 Task: Create new contact,   with mail id: 'Mia_Taylor@Tutanota.com', first name: 'Mia', Last name: 'Taylor', Job Title: Software Engineer, Phone number (512) 555-2345. Change life cycle stage to  'Lead' and lead status to 'New'. Add new company to the associated contact: www.abellon.com
 and type: Prospect. Logged in from softage.1@softage.net
Action: Mouse moved to (115, 72)
Screenshot: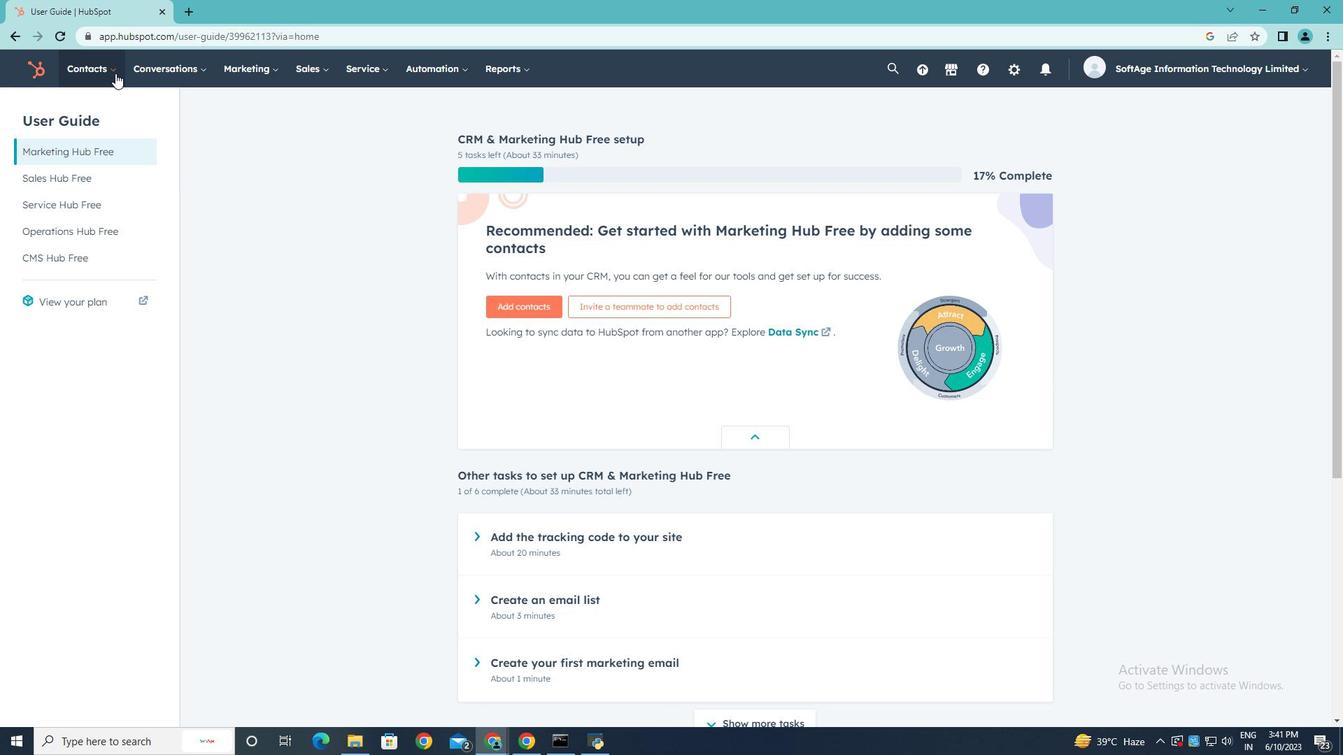 
Action: Mouse pressed left at (115, 72)
Screenshot: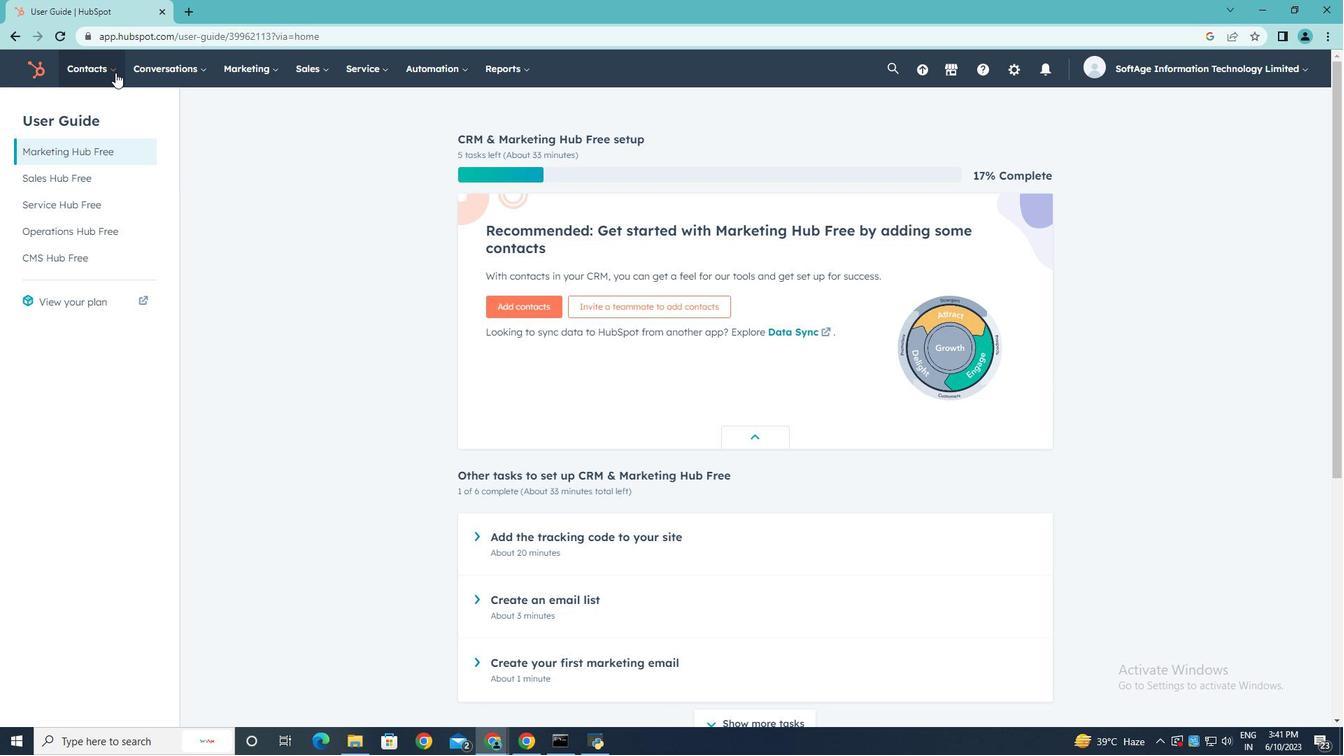 
Action: Mouse moved to (104, 110)
Screenshot: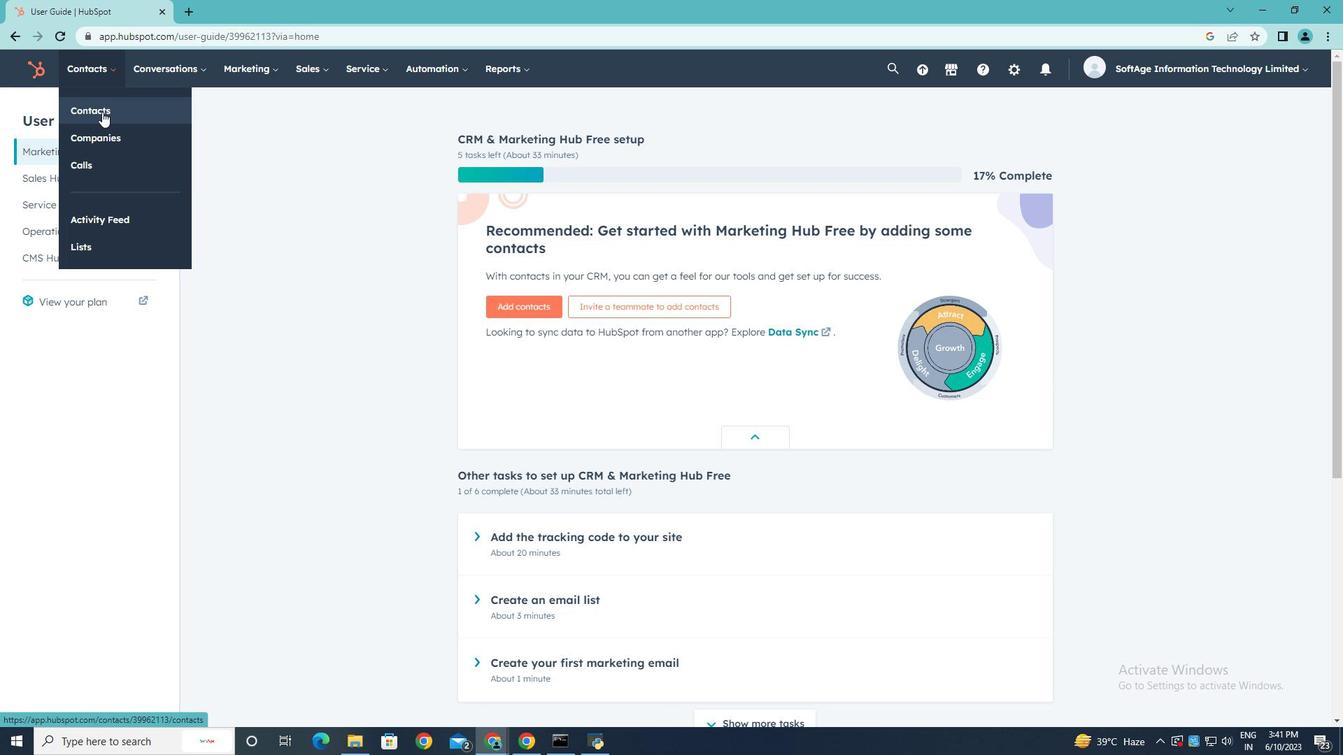 
Action: Mouse pressed left at (104, 110)
Screenshot: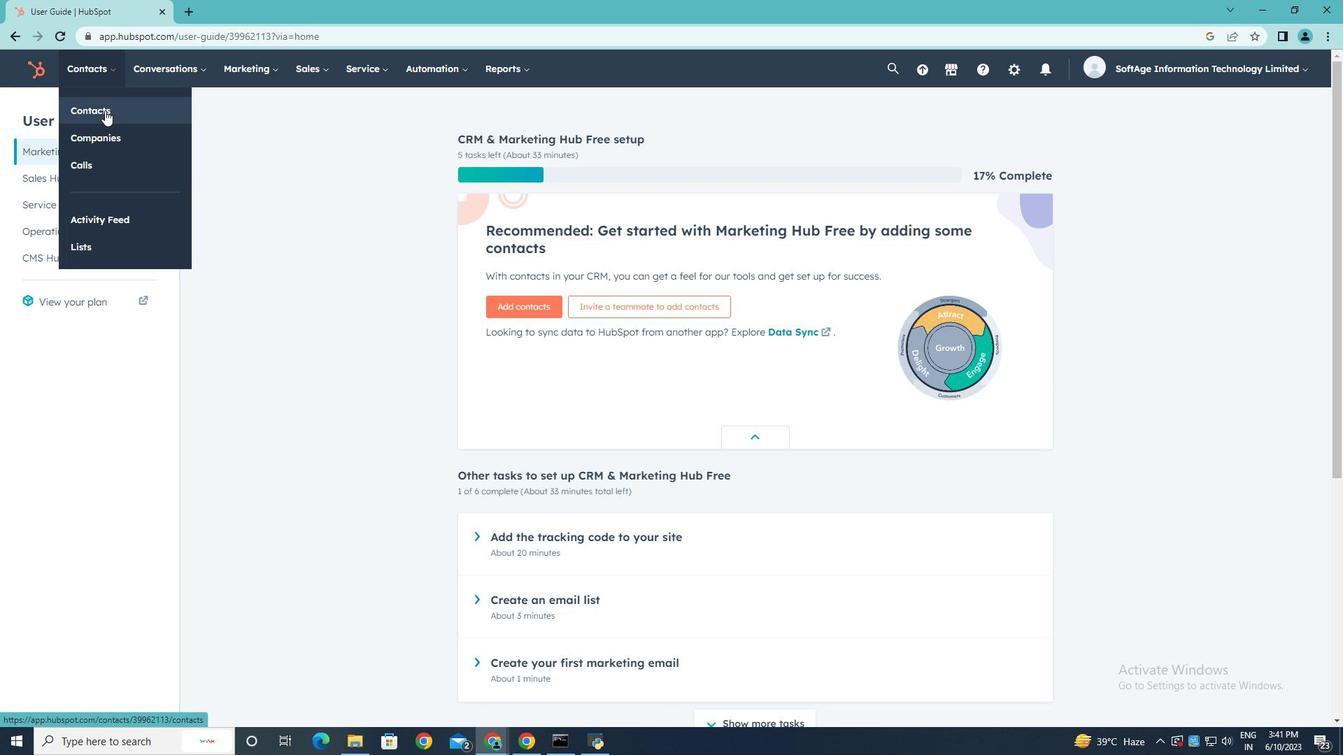 
Action: Mouse moved to (1263, 118)
Screenshot: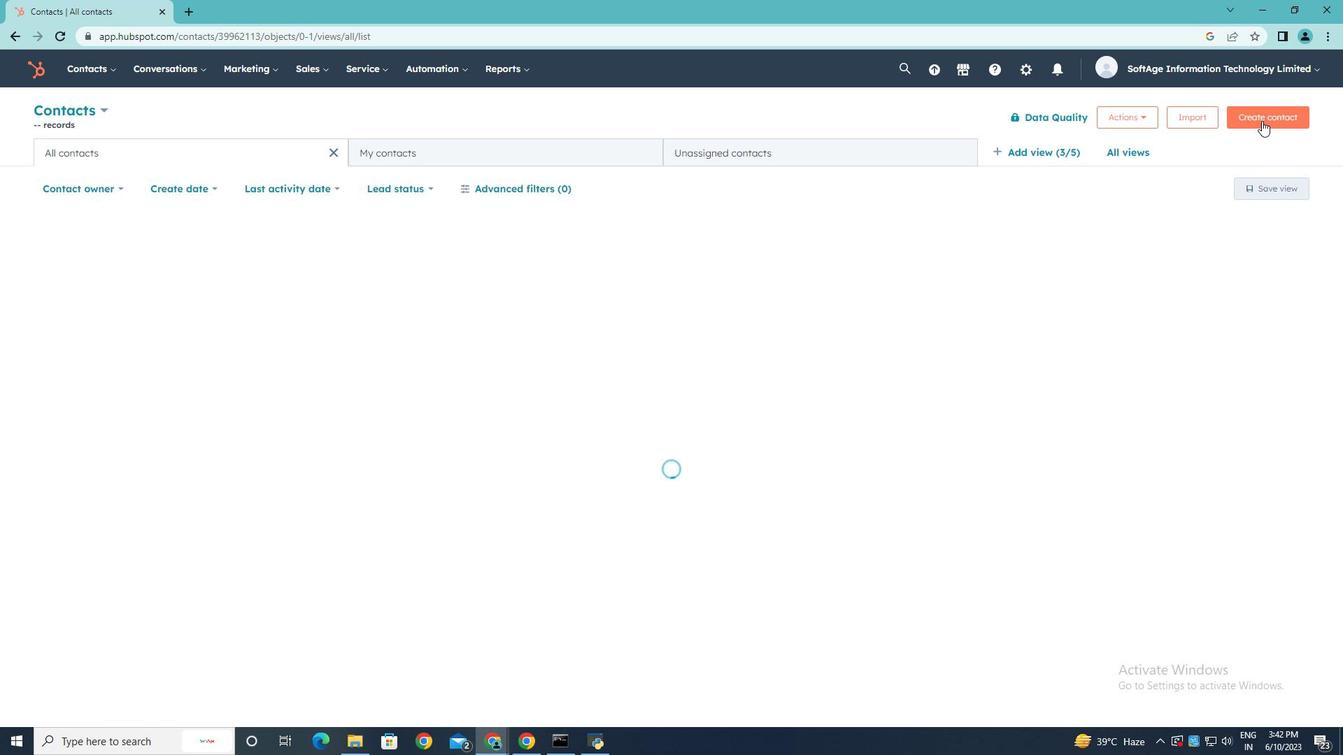 
Action: Mouse pressed left at (1263, 118)
Screenshot: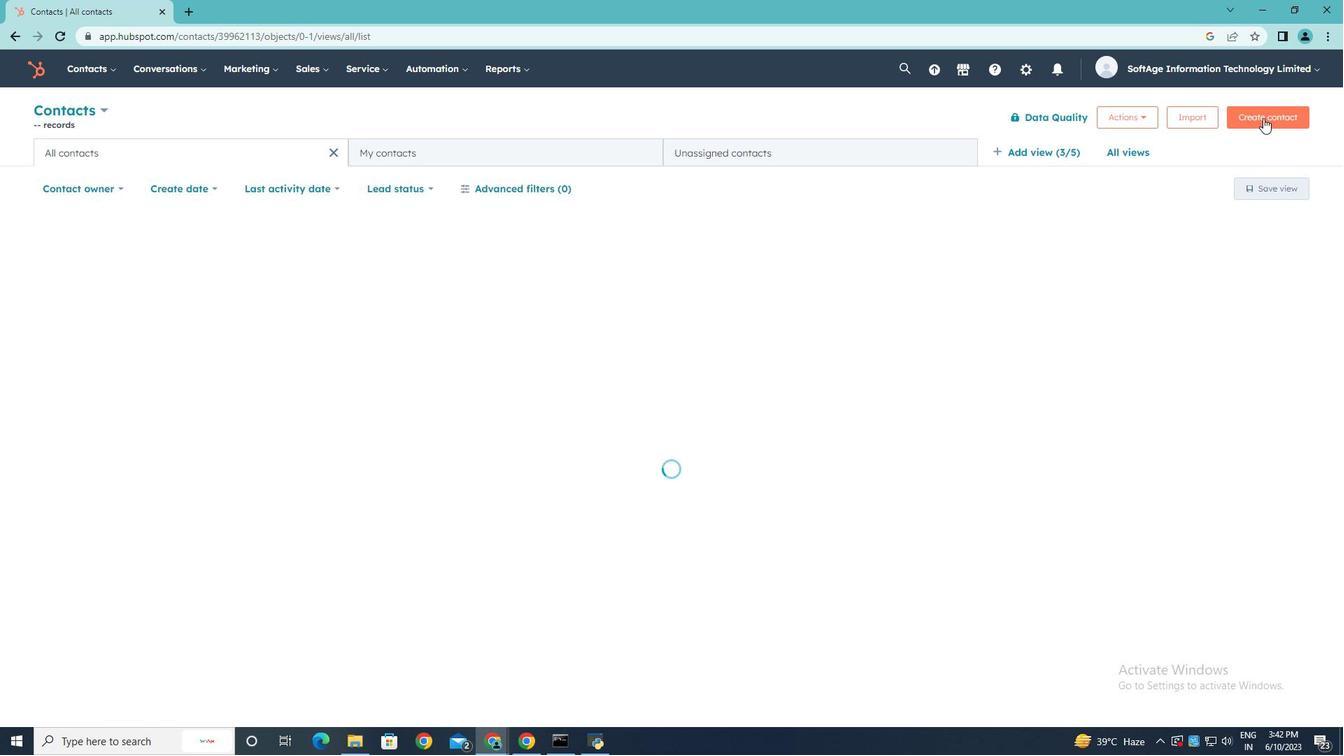 
Action: Key pressed <Key.shift><Key.shift><Key.shift><Key.shift><Key.shift>M
Screenshot: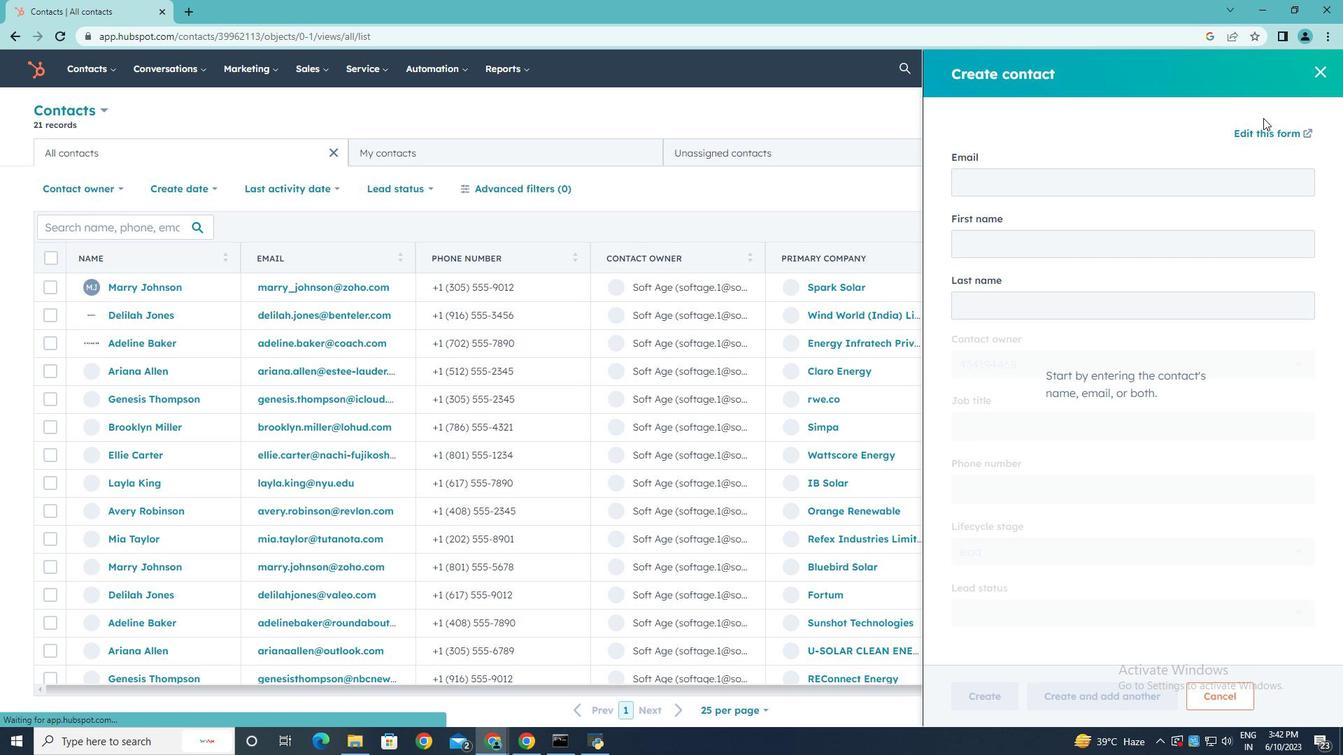
Action: Mouse moved to (1075, 192)
Screenshot: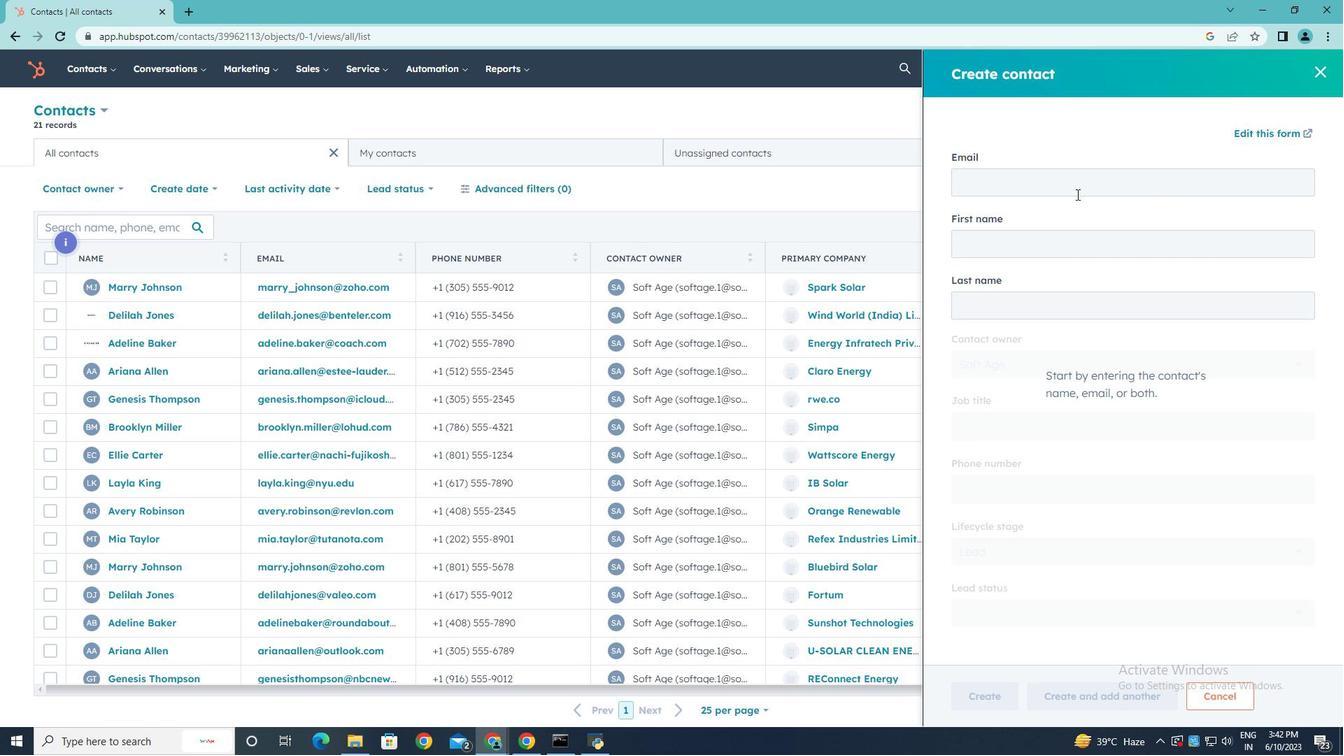 
Action: Mouse pressed left at (1075, 192)
Screenshot: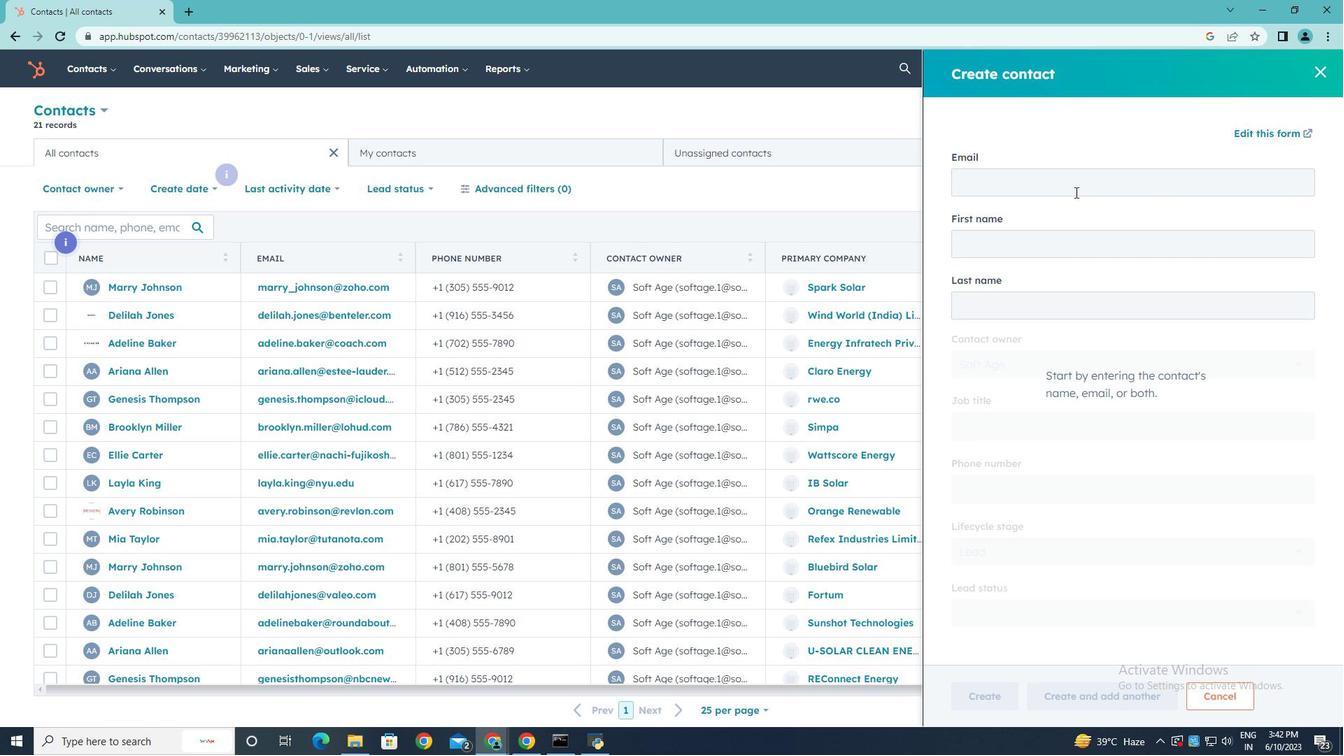 
Action: Key pressed <Key.shift>Mia<Key.shift_r>_<Key.shift><Key.shift><Key.shift><Key.shift><Key.shift>Taylor<Key.shift><Key.shift><Key.shift><Key.shift><Key.shift><Key.shift><Key.shift><Key.shift><Key.shift>@<Key.shift>Tutanota.com
Screenshot: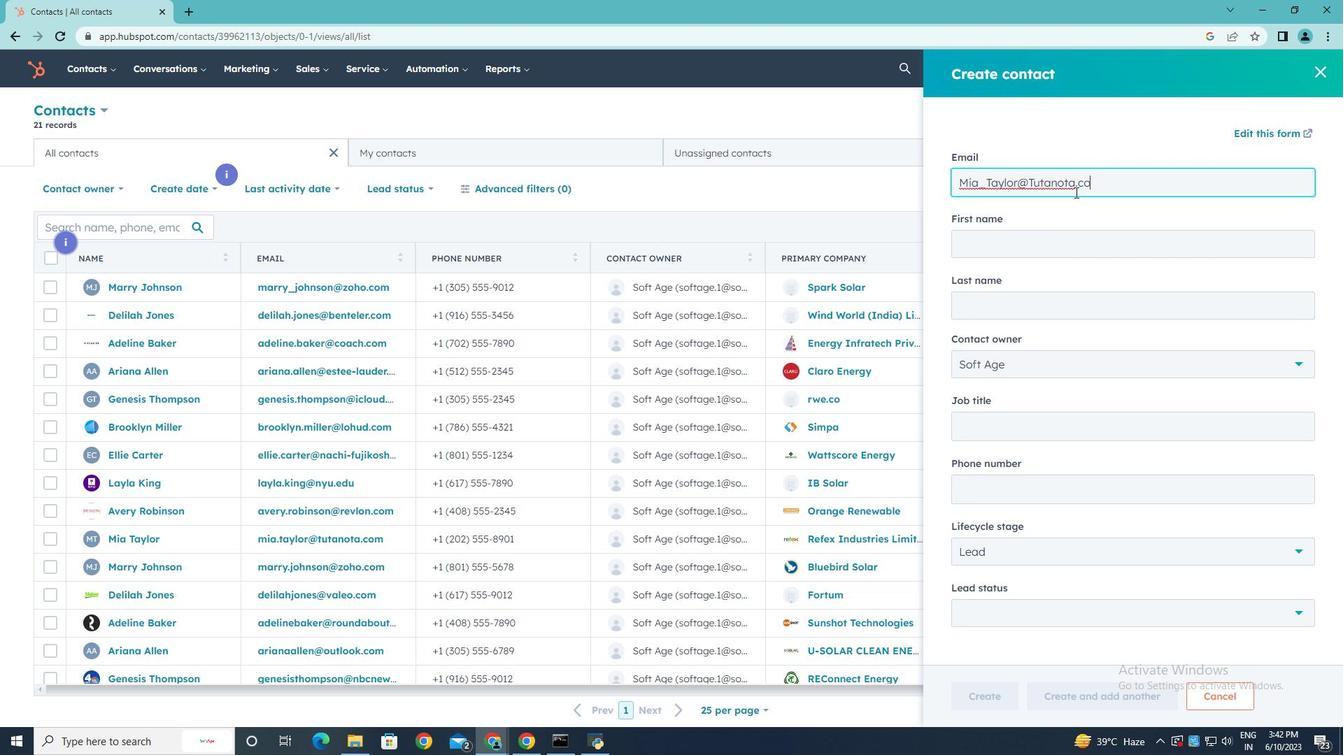 
Action: Mouse moved to (984, 249)
Screenshot: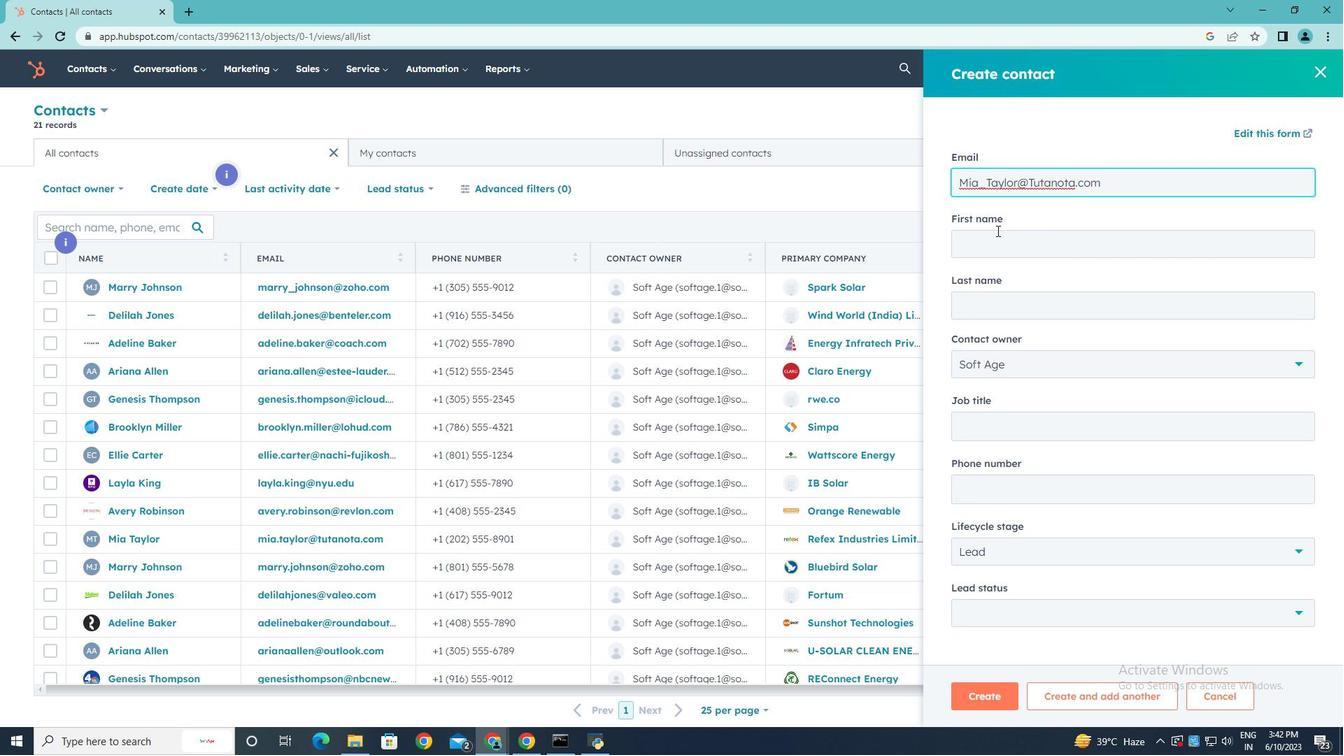 
Action: Mouse pressed left at (984, 249)
Screenshot: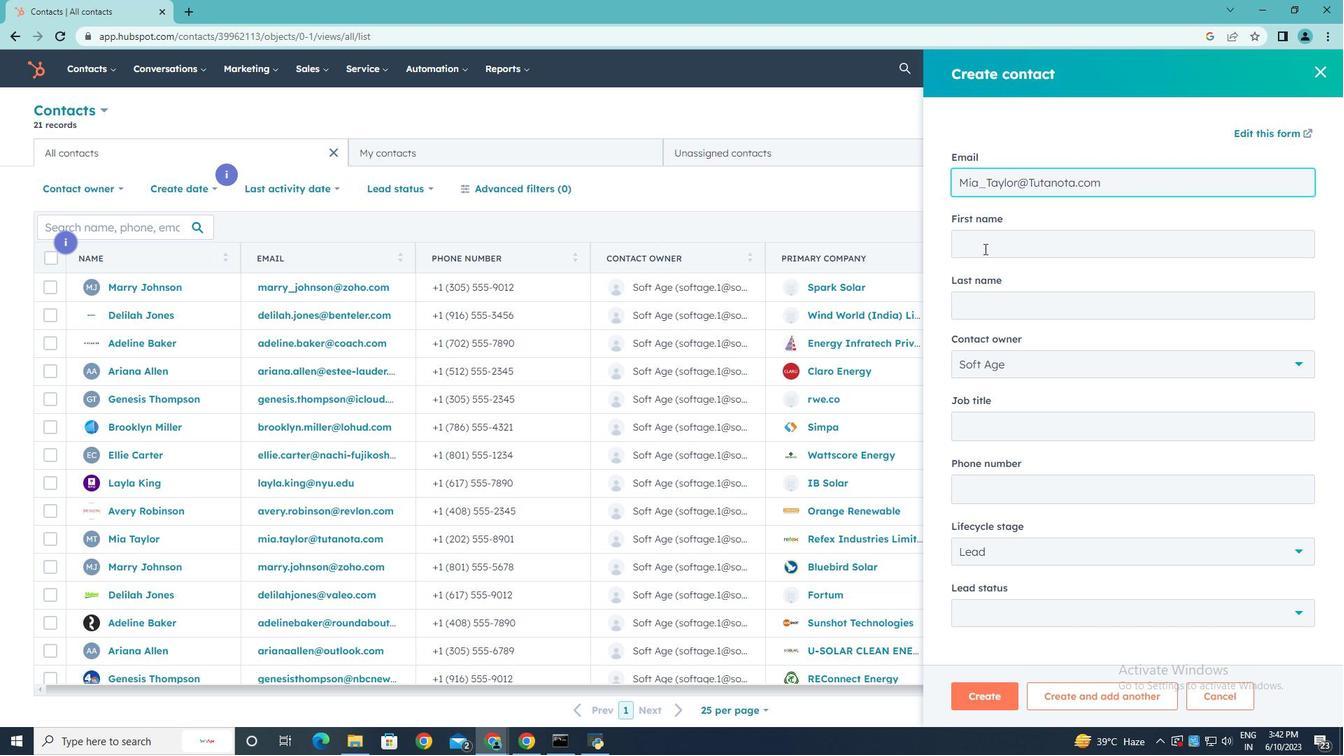 
Action: Key pressed <Key.shift><Key.shift><Key.shift><Key.shift>Mia
Screenshot: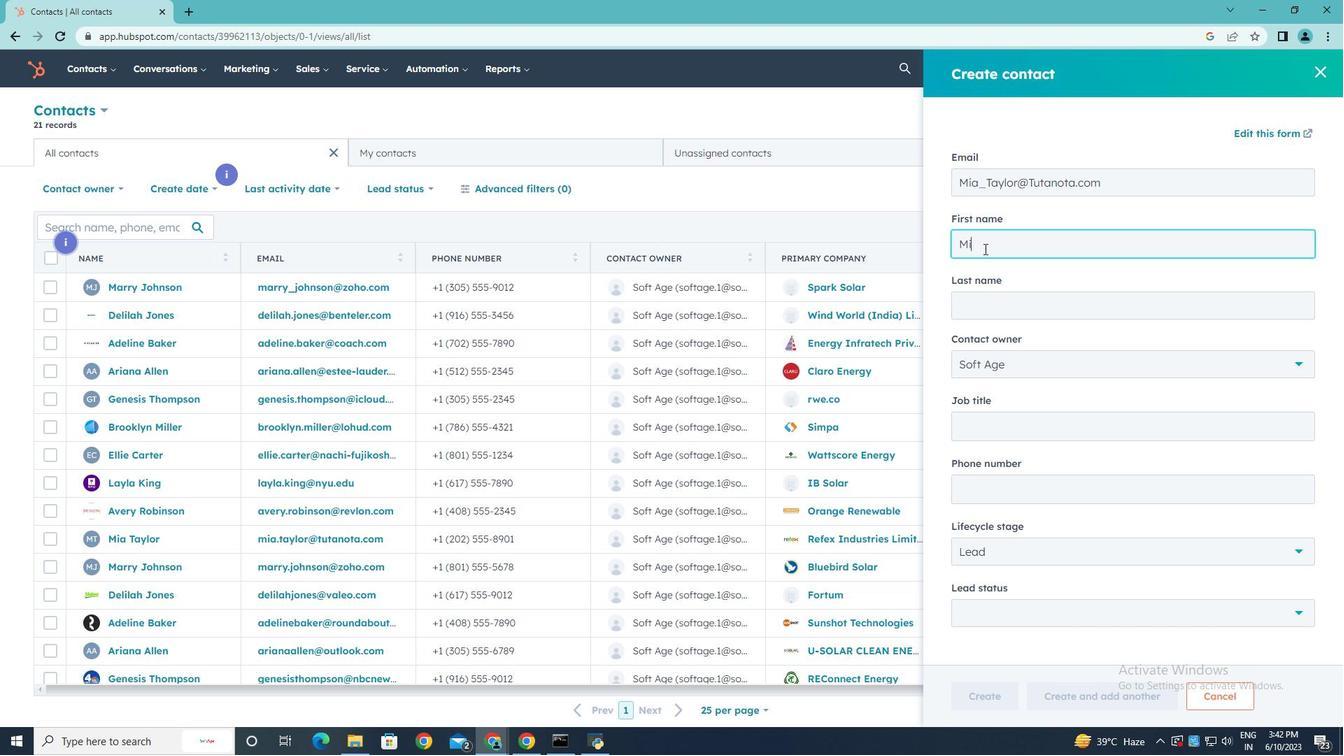 
Action: Mouse moved to (982, 311)
Screenshot: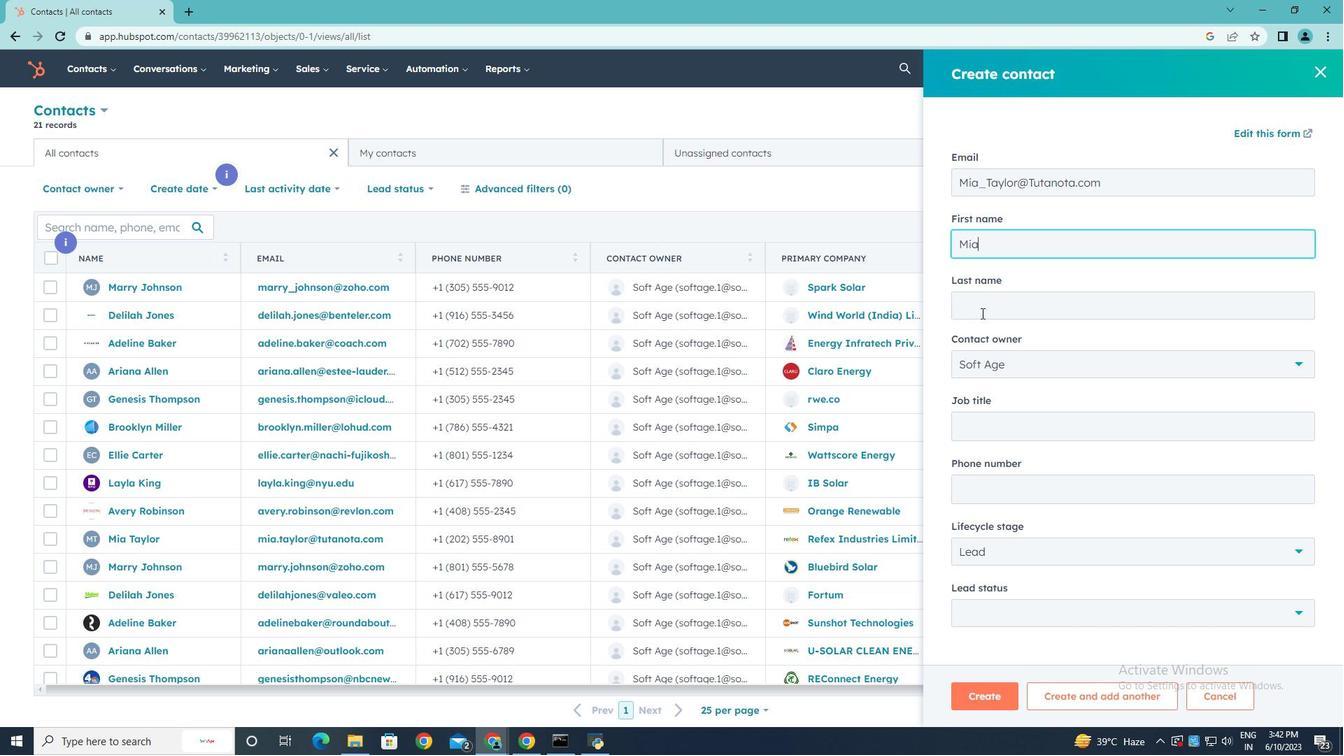 
Action: Mouse pressed left at (982, 311)
Screenshot: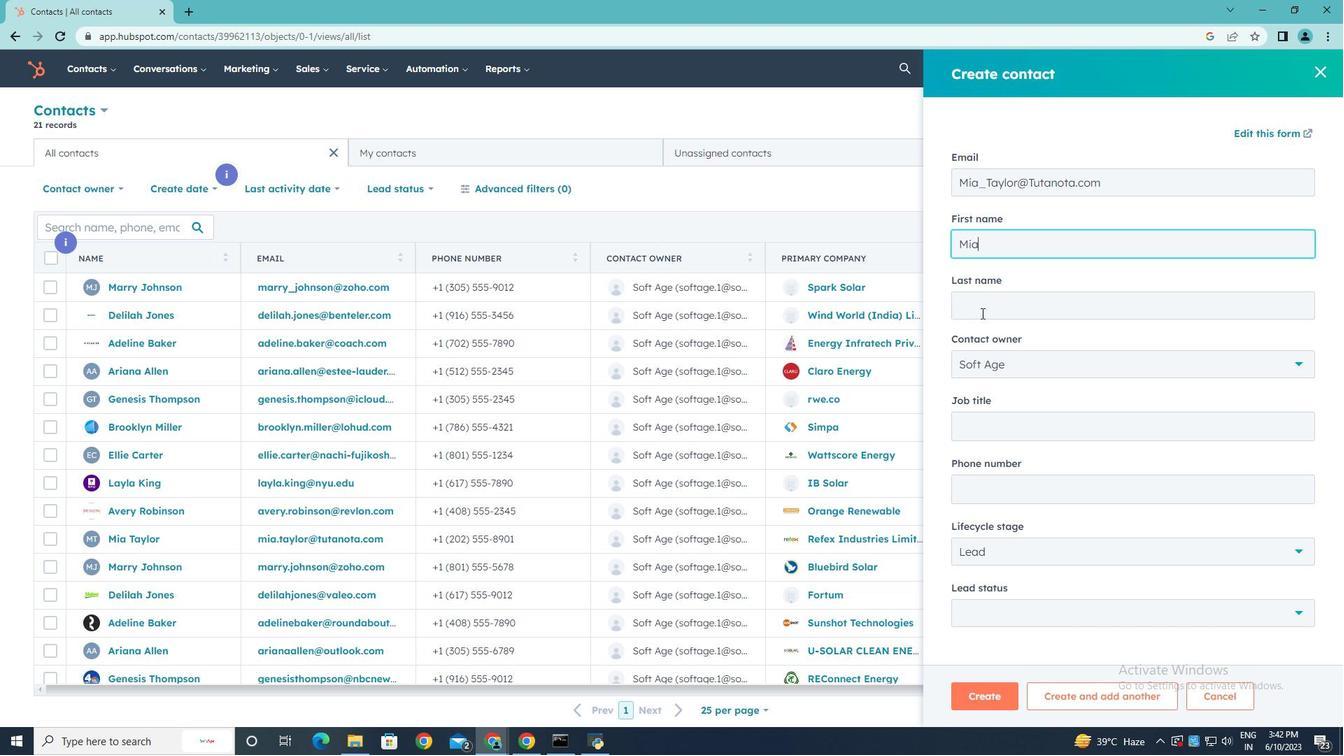 
Action: Key pressed <Key.shift>Taylor
Screenshot: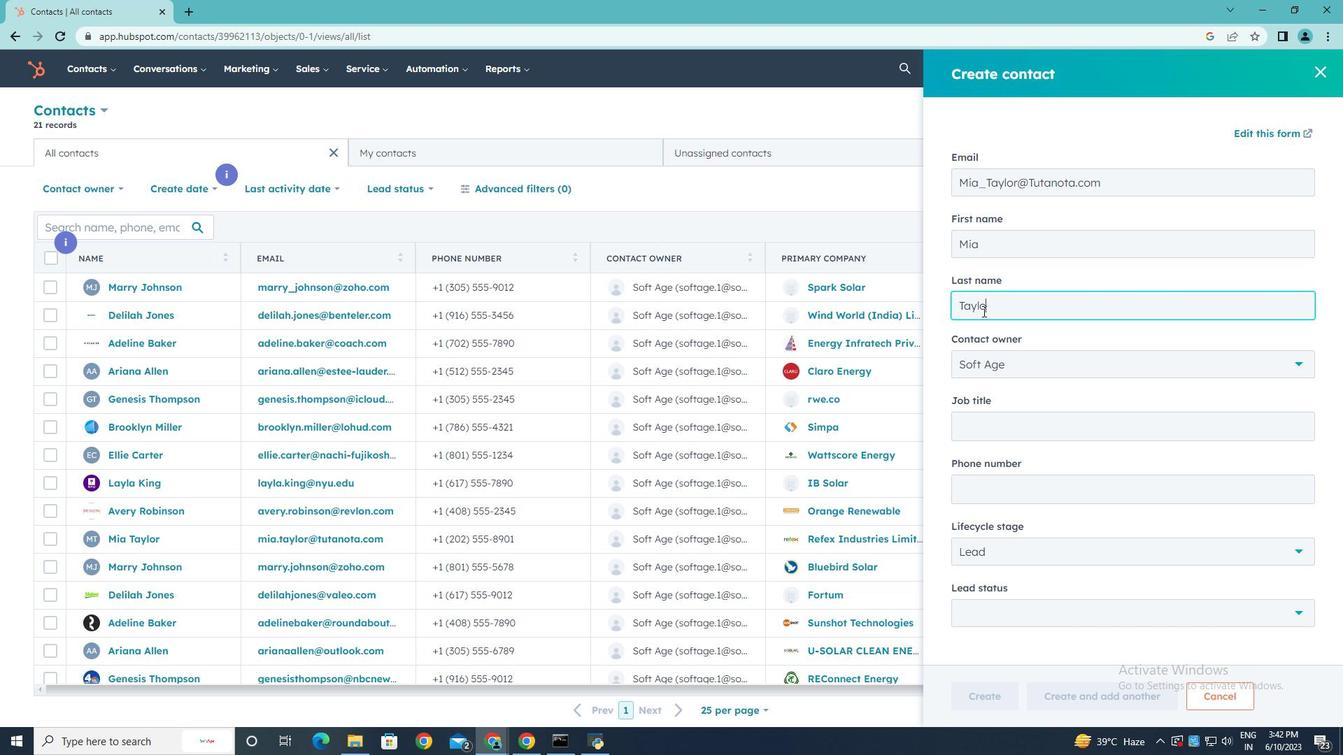 
Action: Mouse moved to (1116, 430)
Screenshot: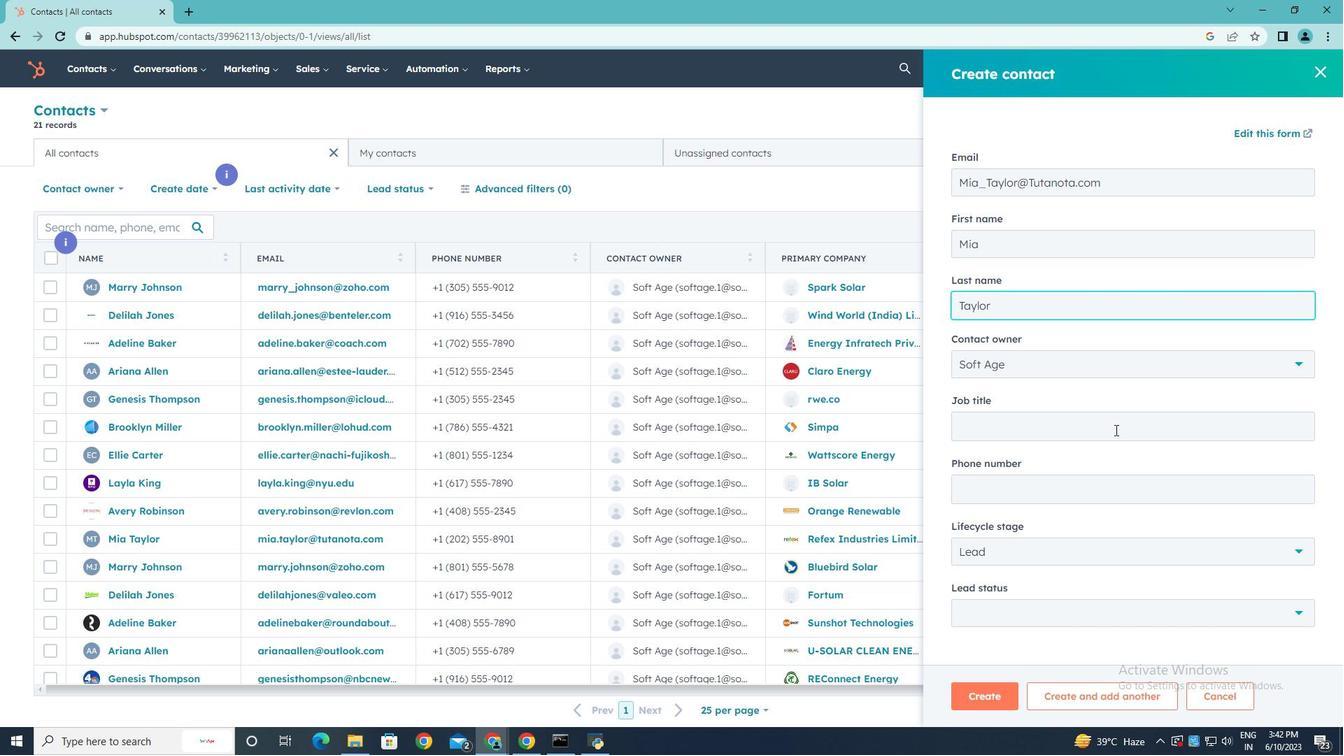 
Action: Mouse pressed left at (1116, 430)
Screenshot: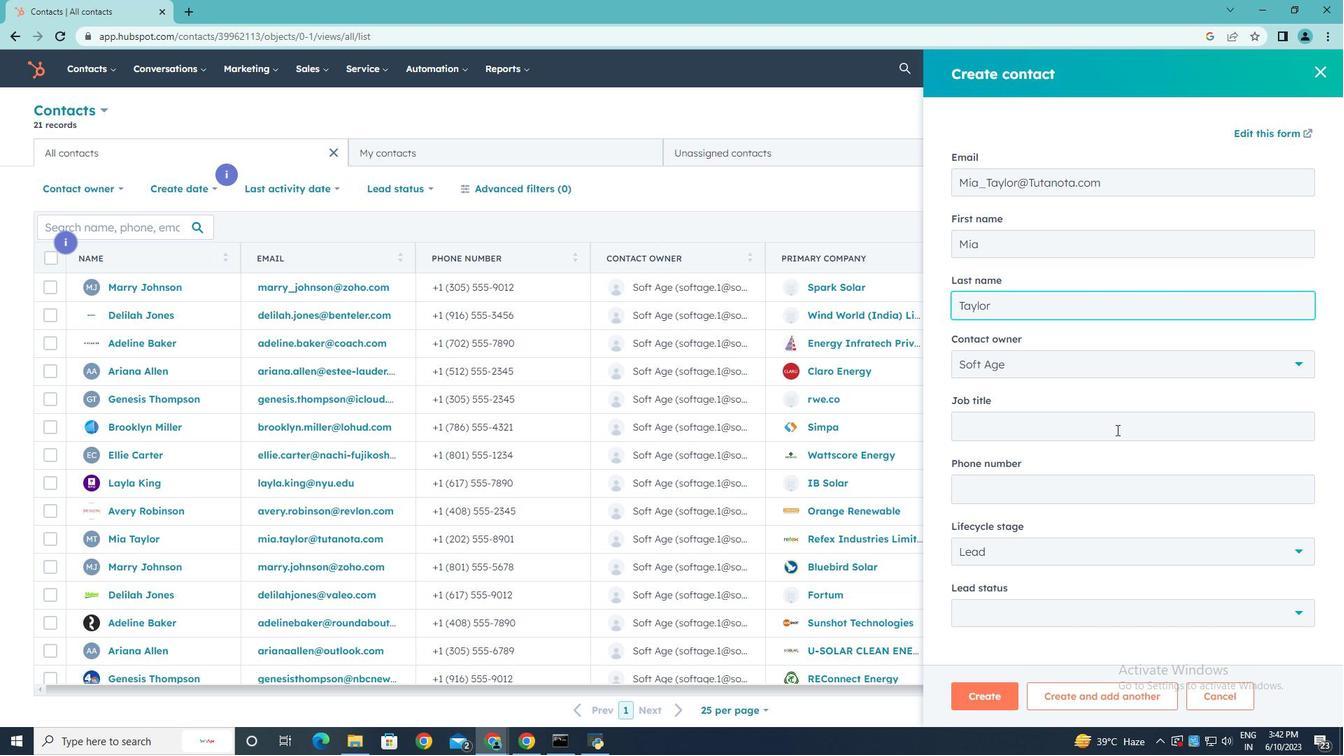 
Action: Key pressed <Key.shift>Softa<Key.backspace>ware<Key.space><Key.shift>Engineer
Screenshot: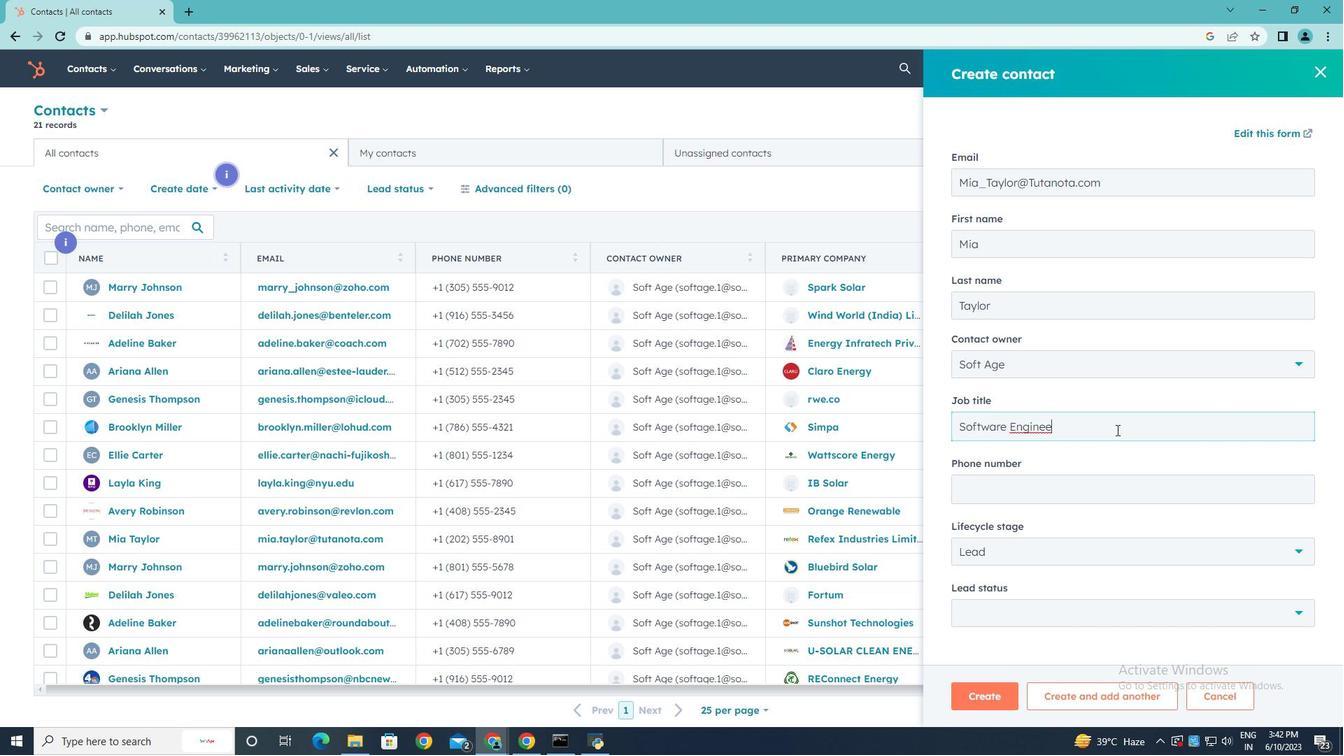 
Action: Mouse moved to (1096, 488)
Screenshot: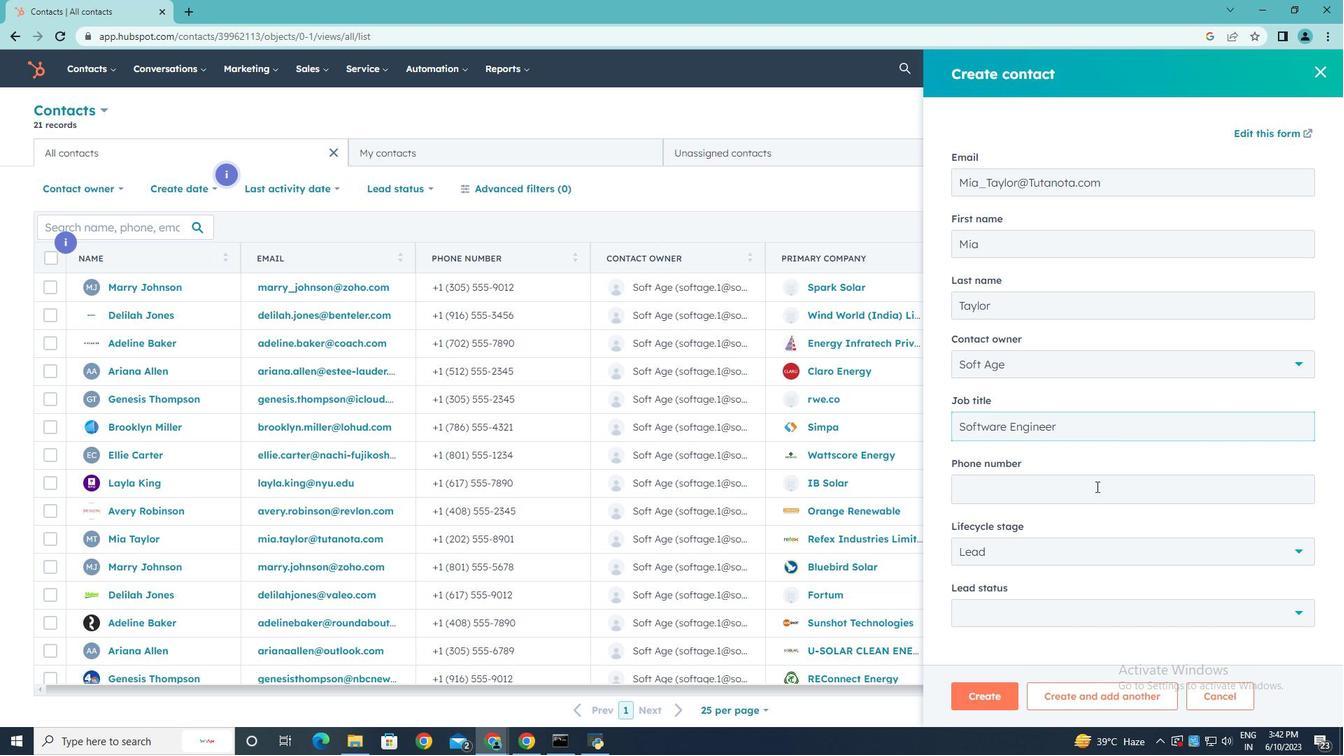 
Action: Mouse pressed left at (1096, 488)
Screenshot: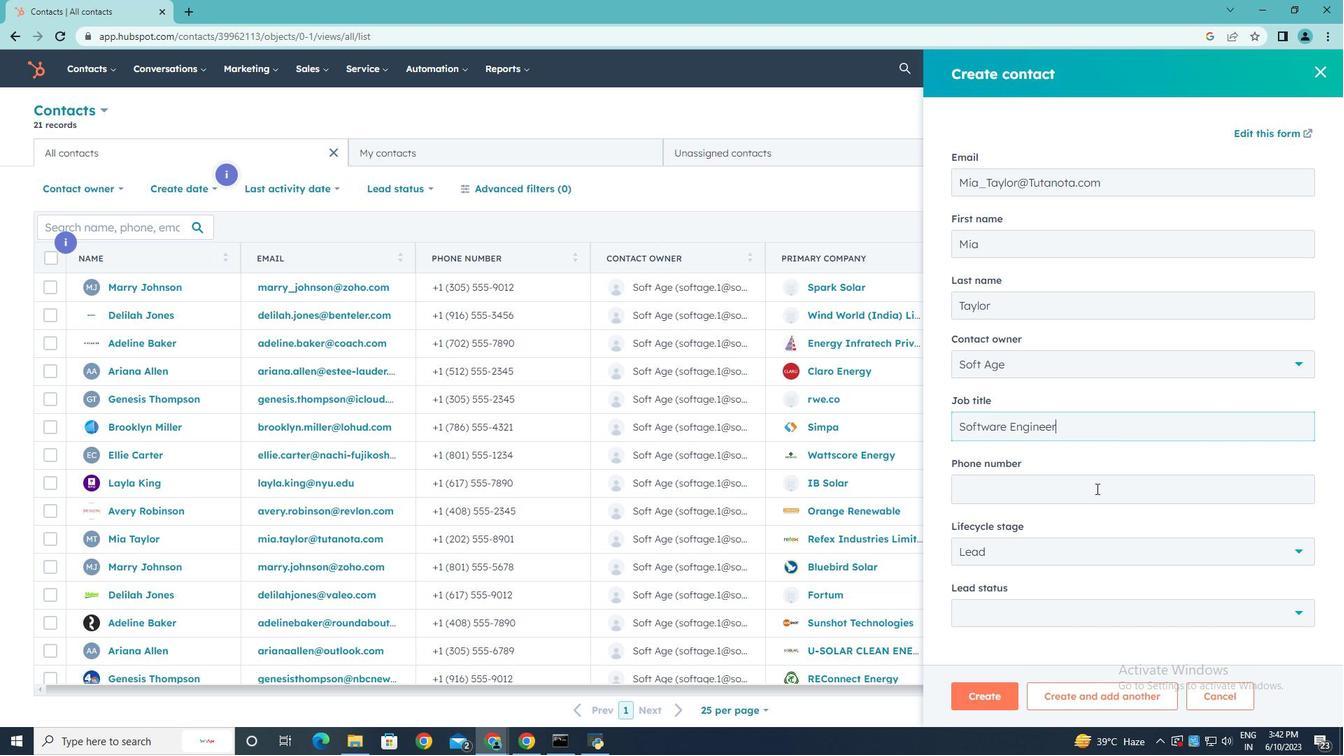 
Action: Key pressed 5125552345
Screenshot: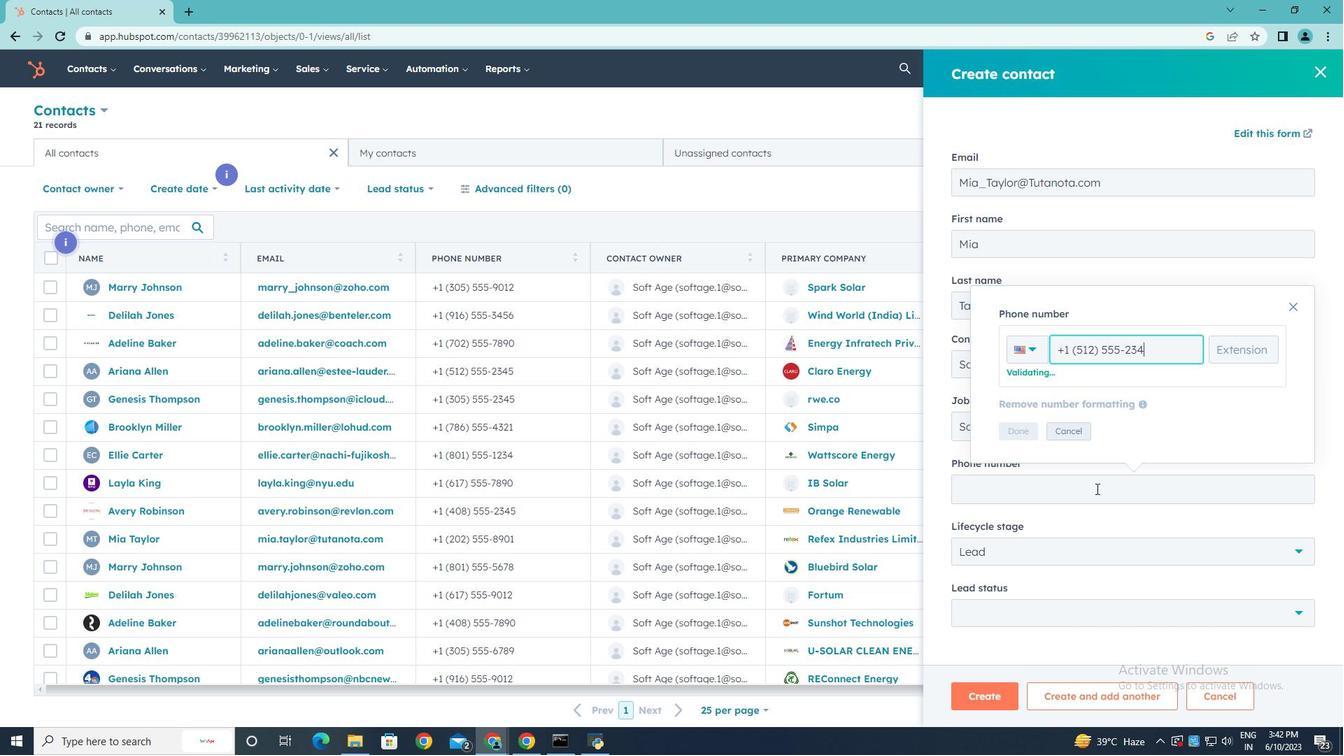 
Action: Mouse moved to (1021, 435)
Screenshot: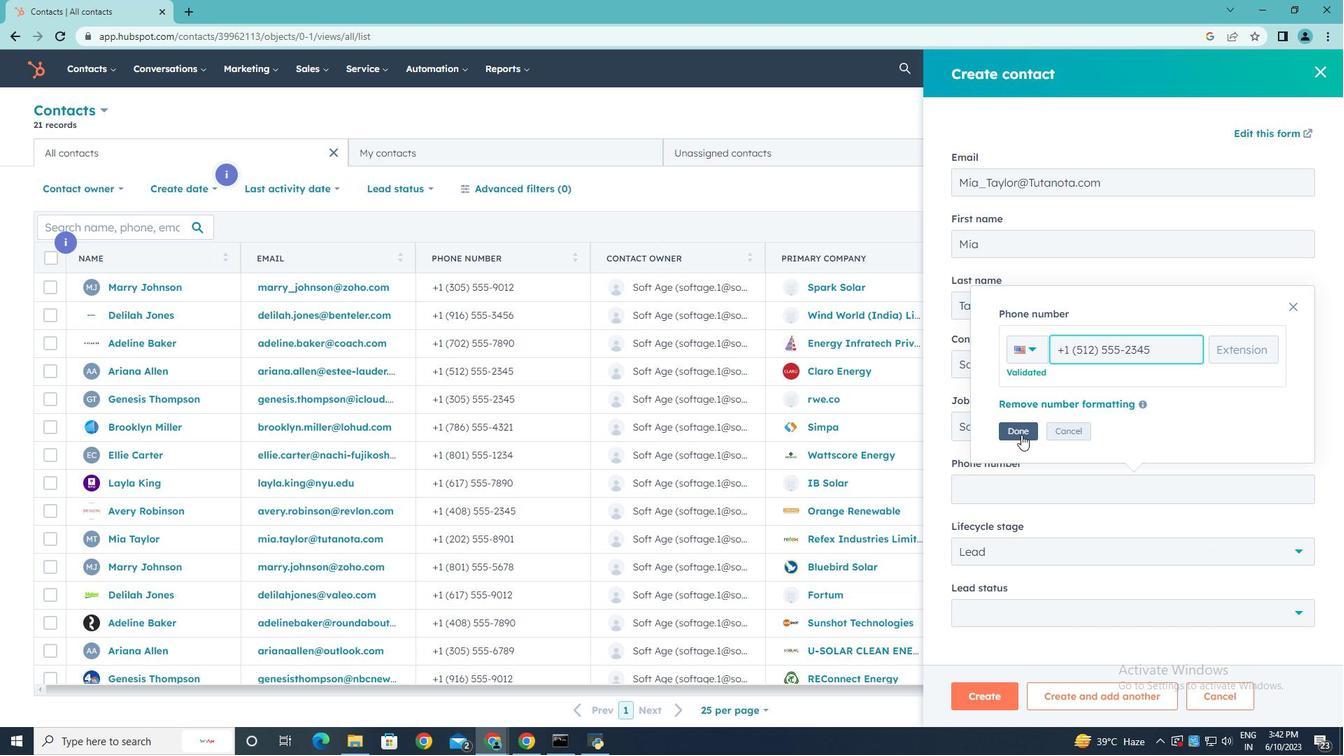 
Action: Mouse pressed left at (1021, 435)
Screenshot: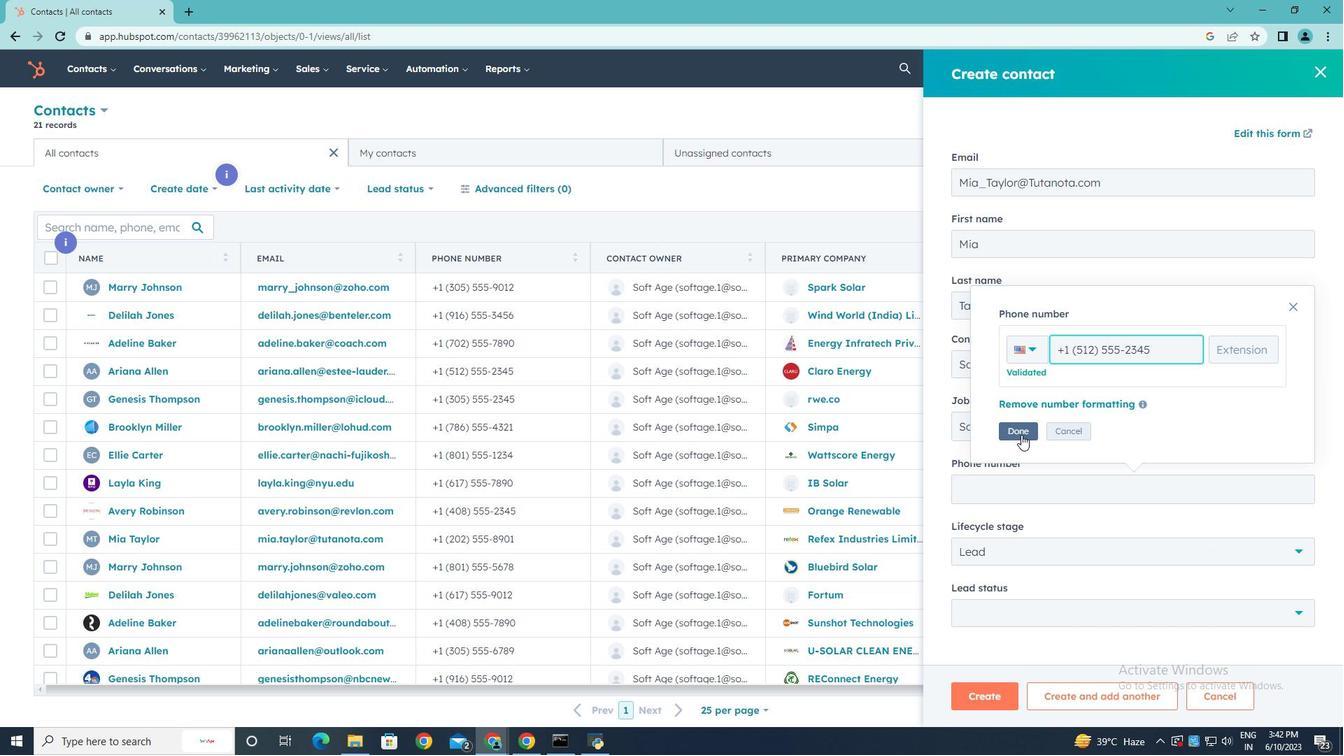 
Action: Mouse moved to (1129, 548)
Screenshot: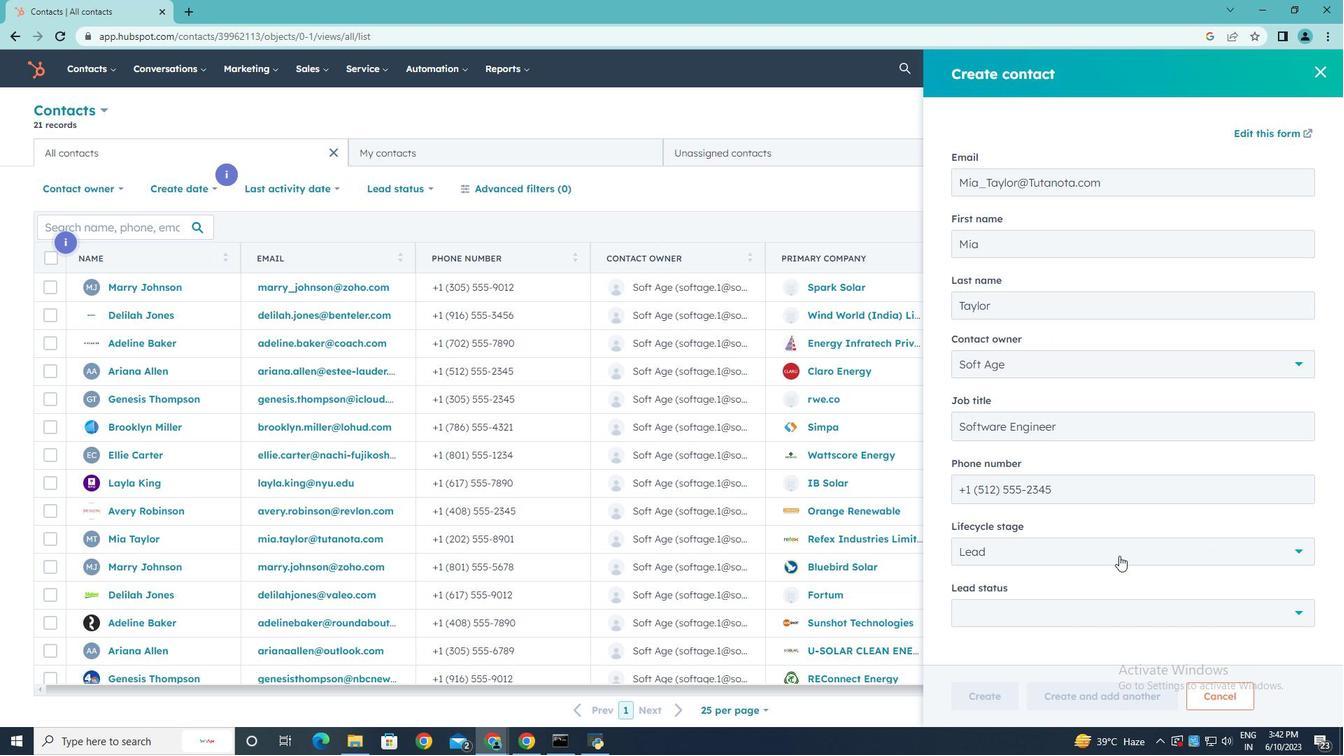 
Action: Mouse pressed left at (1129, 548)
Screenshot: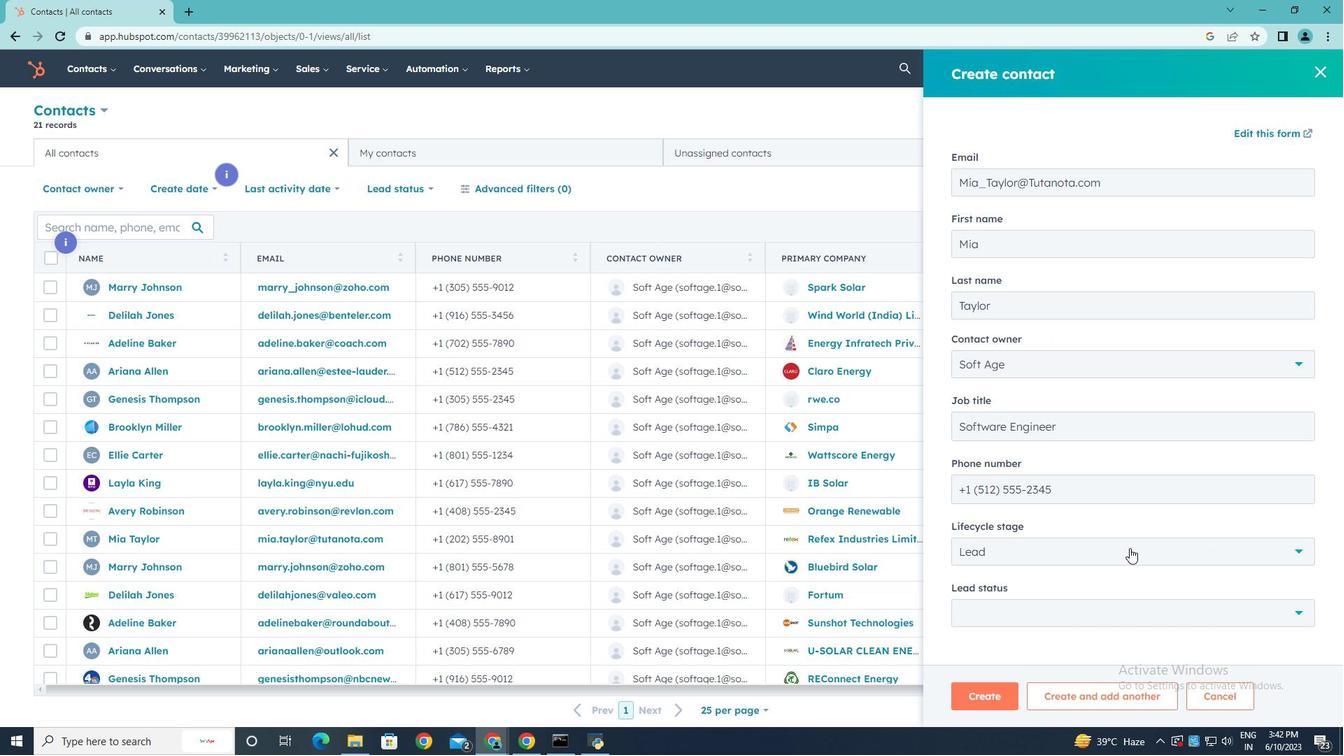 
Action: Mouse moved to (1003, 423)
Screenshot: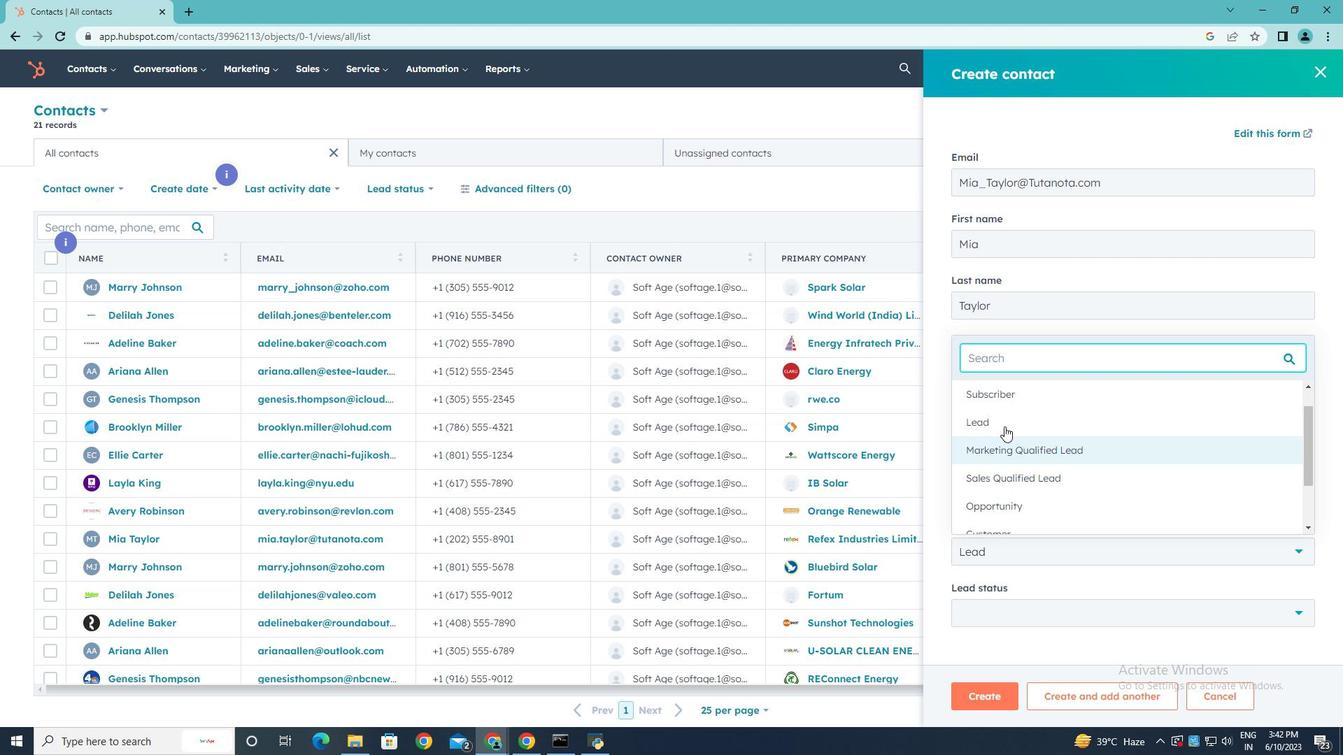 
Action: Mouse pressed left at (1003, 423)
Screenshot: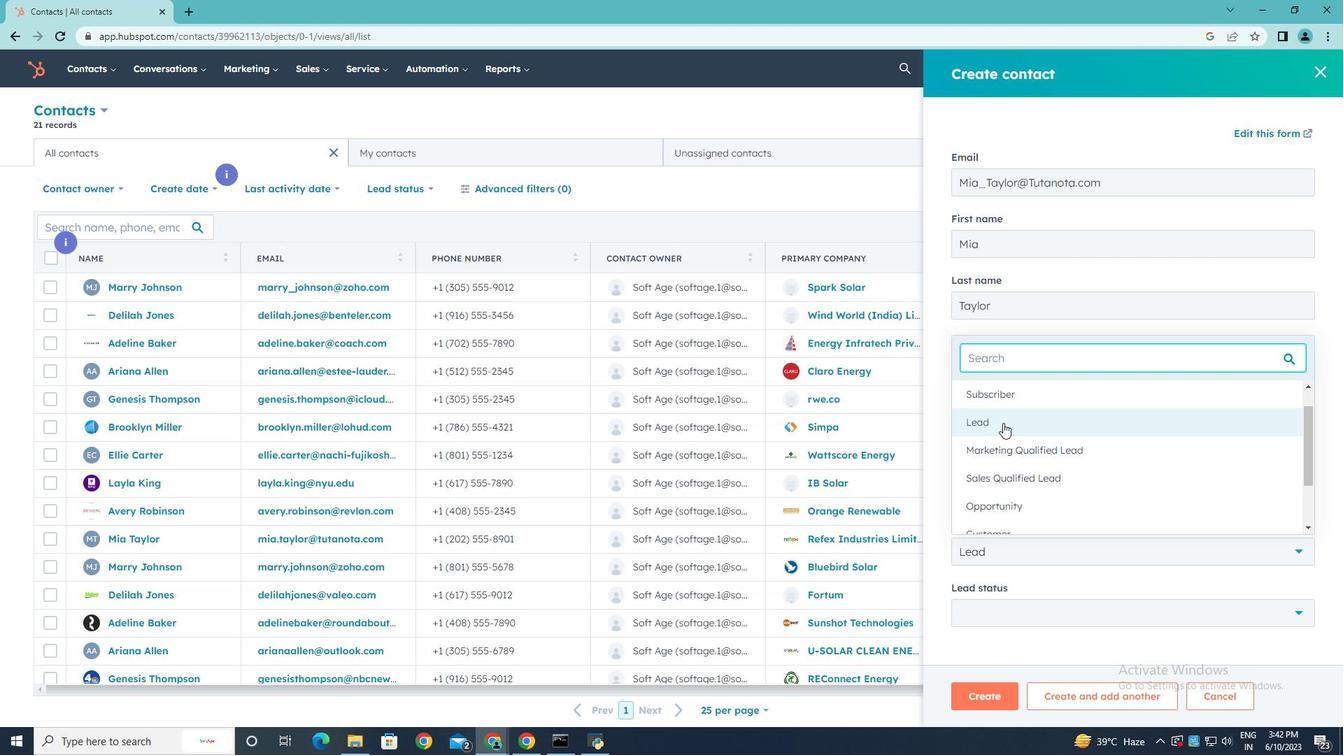 
Action: Mouse moved to (1077, 608)
Screenshot: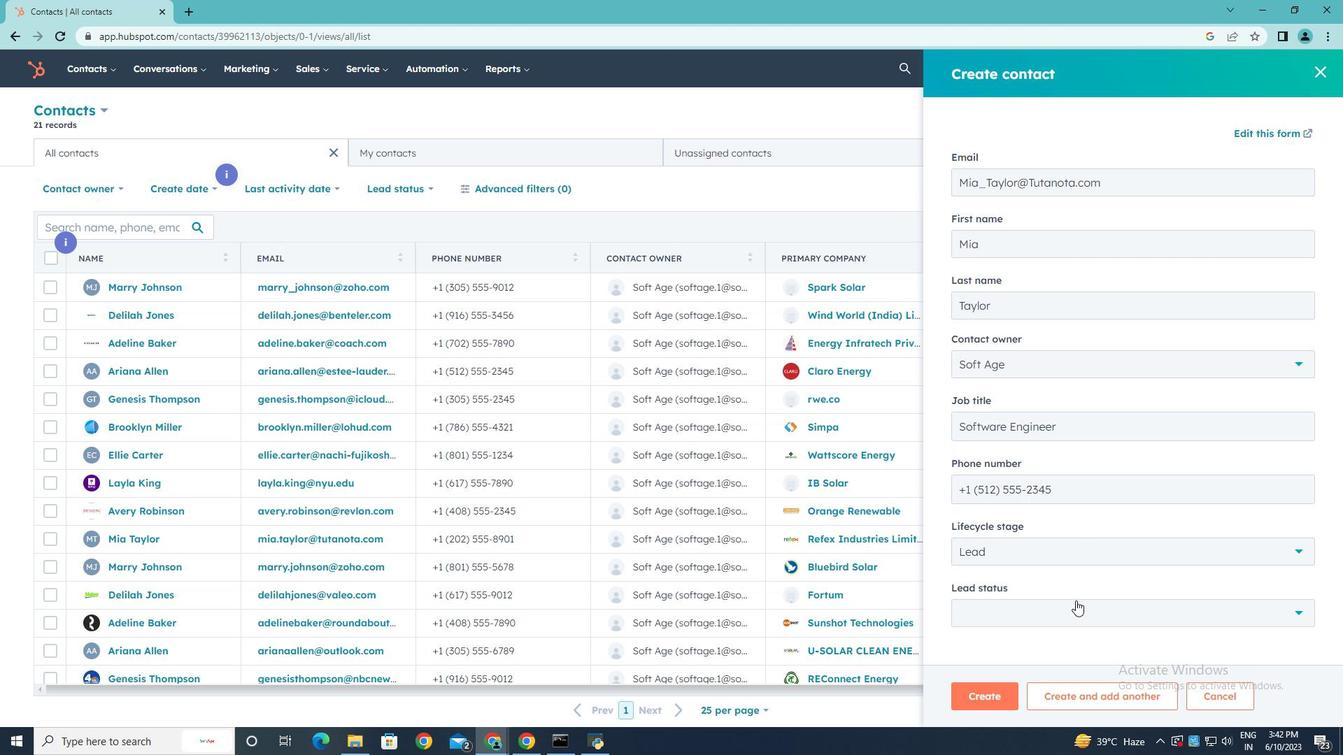
Action: Mouse pressed left at (1077, 608)
Screenshot: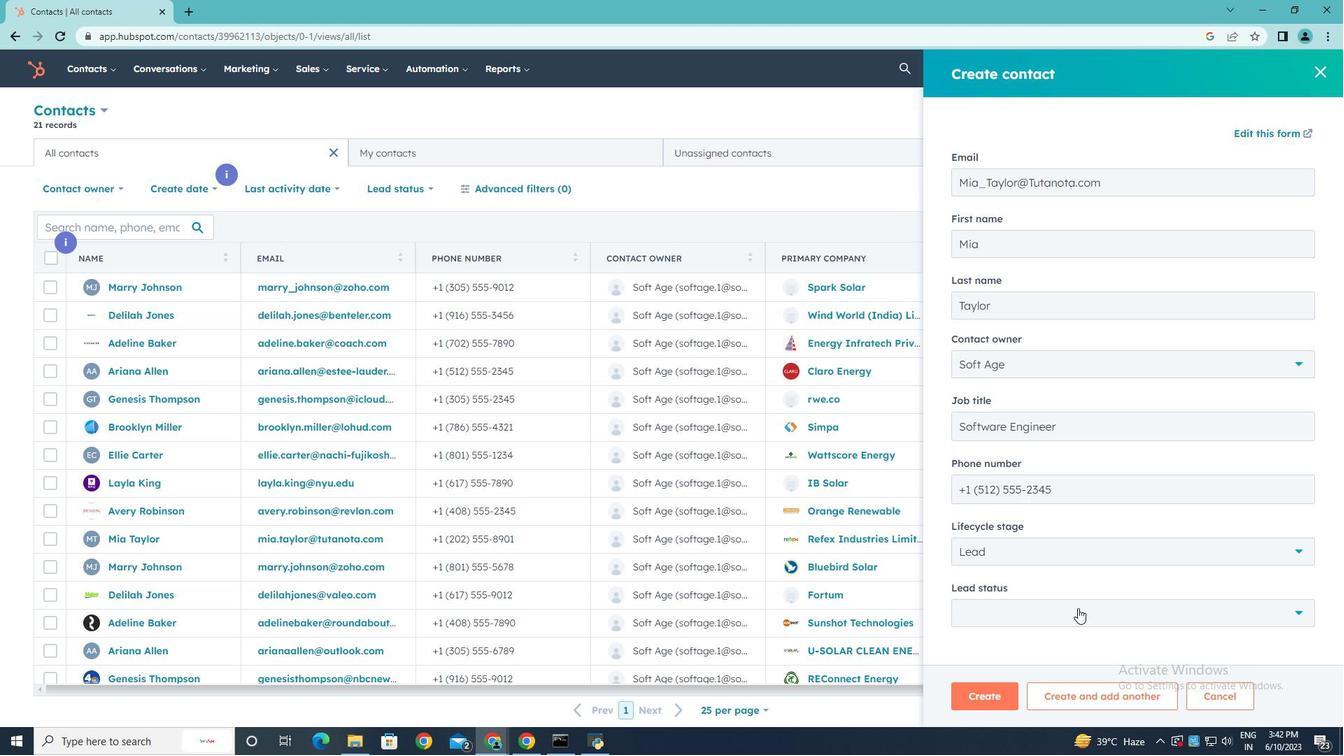 
Action: Mouse moved to (1003, 484)
Screenshot: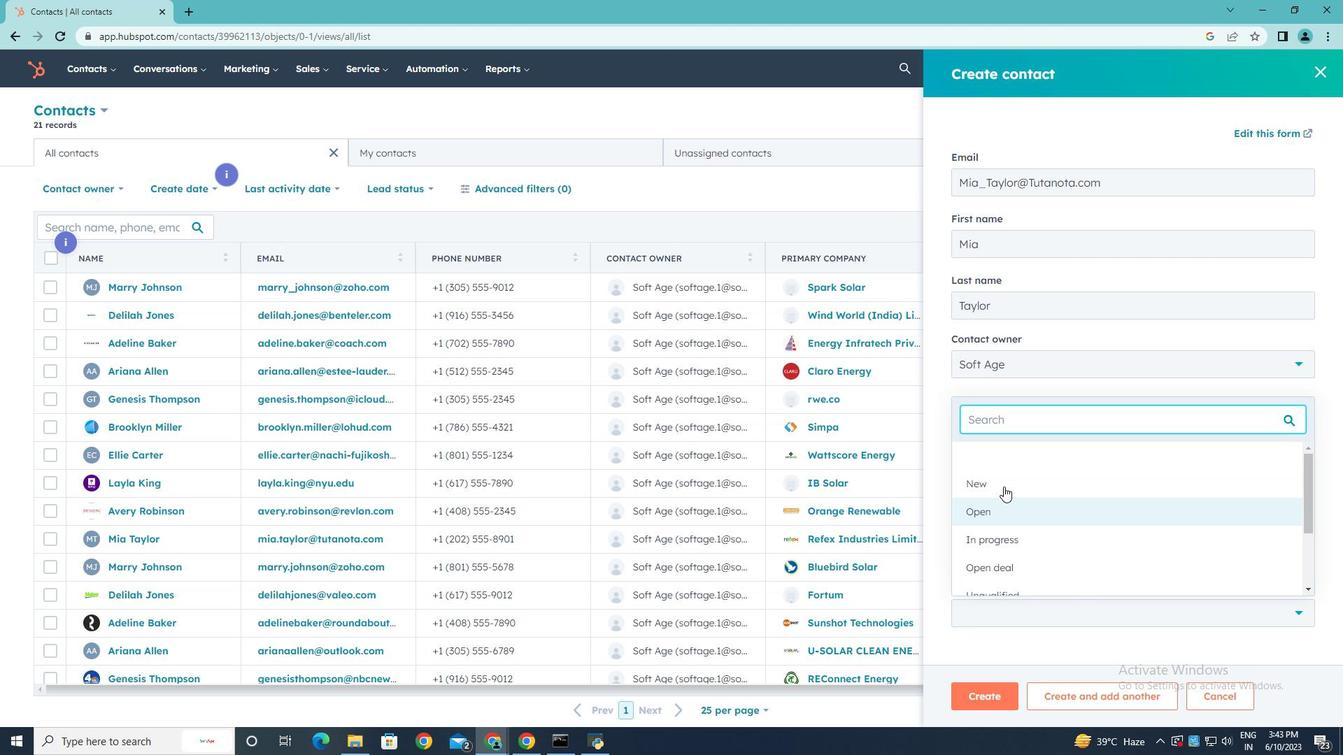 
Action: Mouse pressed left at (1003, 484)
Screenshot: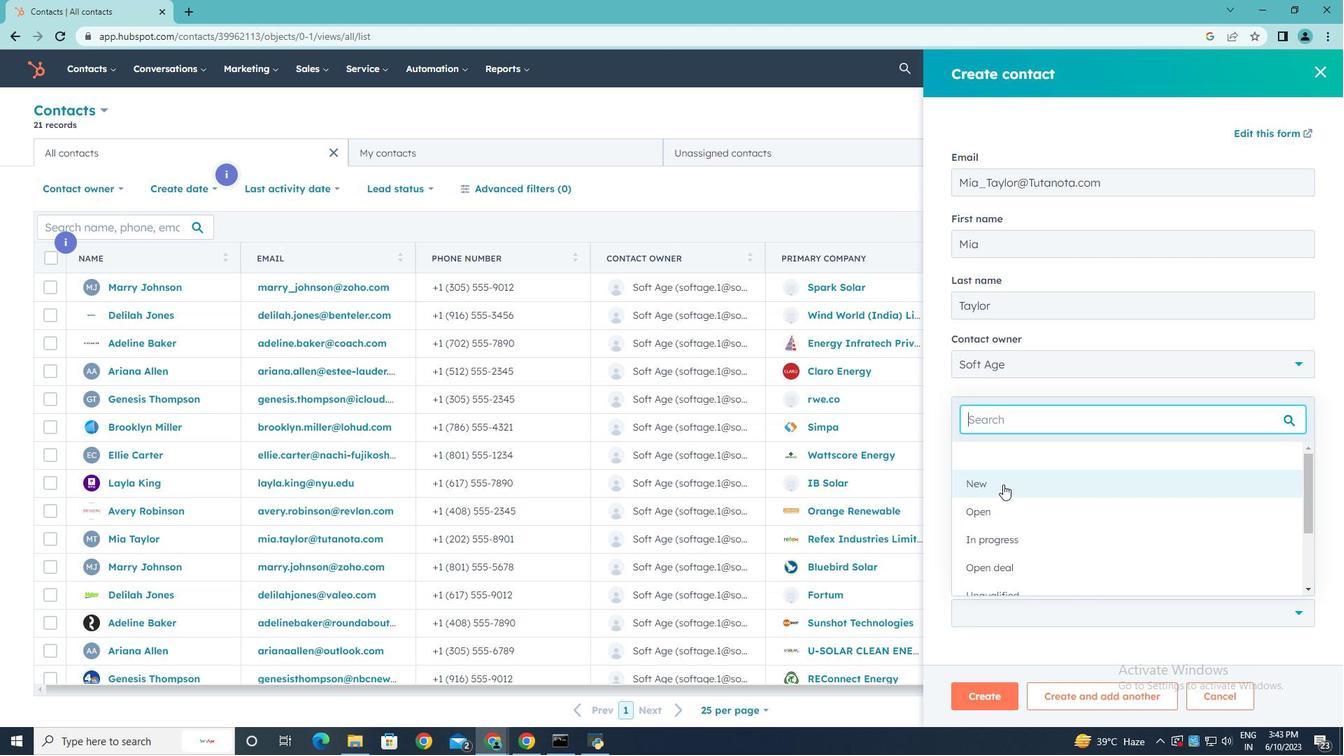 
Action: Mouse moved to (991, 661)
Screenshot: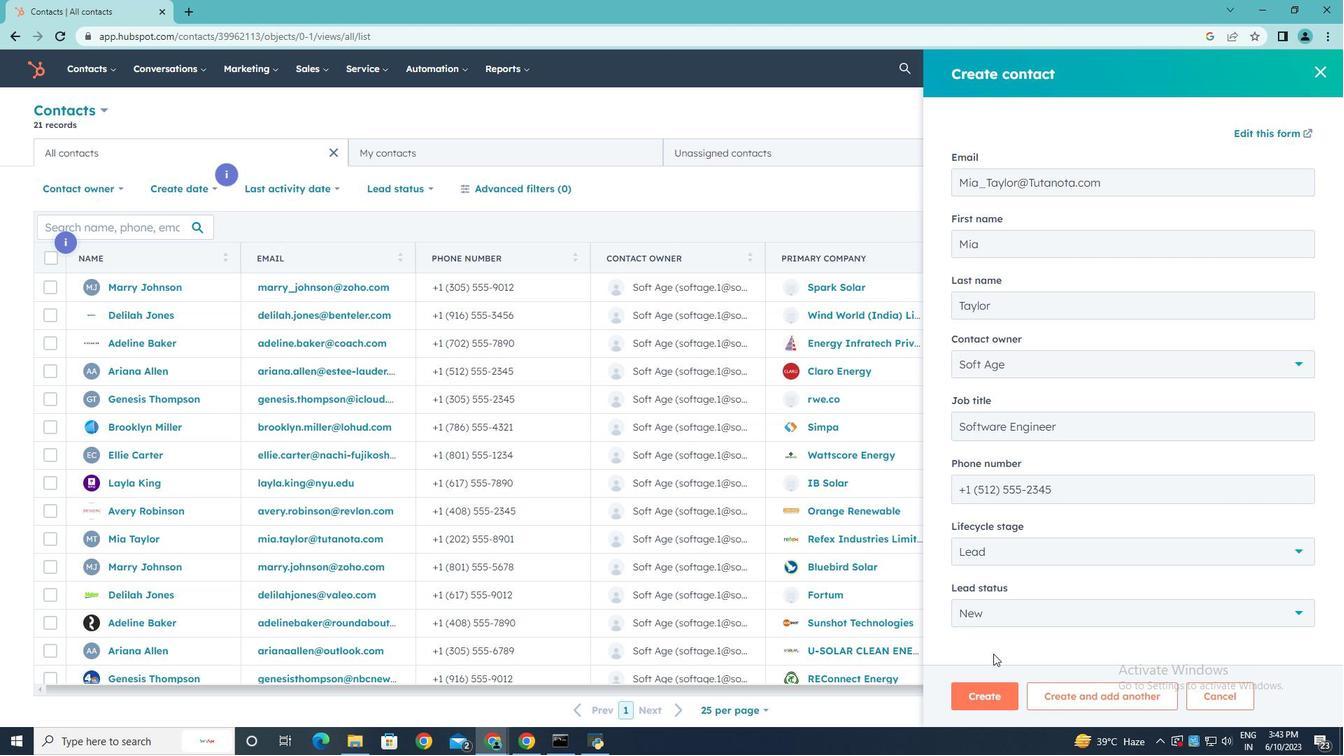
Action: Mouse scrolled (991, 660) with delta (0, 0)
Screenshot: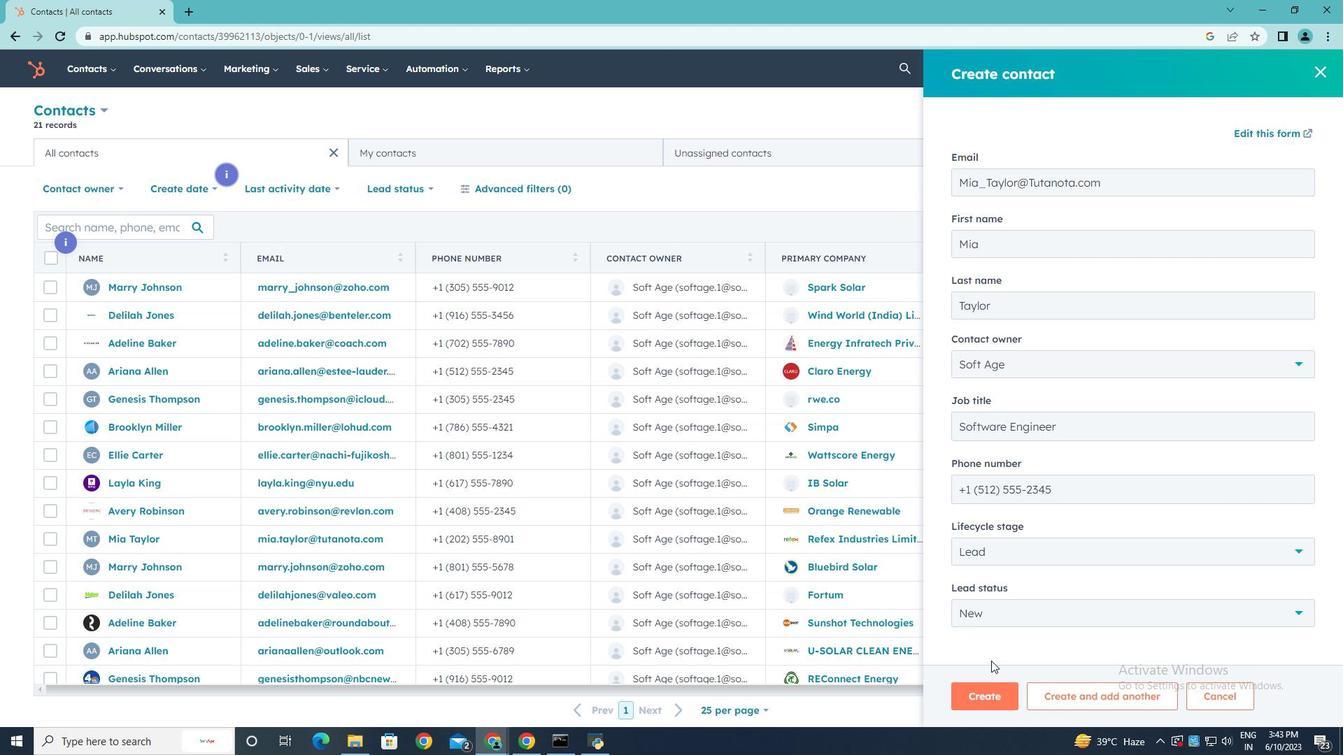 
Action: Mouse scrolled (991, 660) with delta (0, 0)
Screenshot: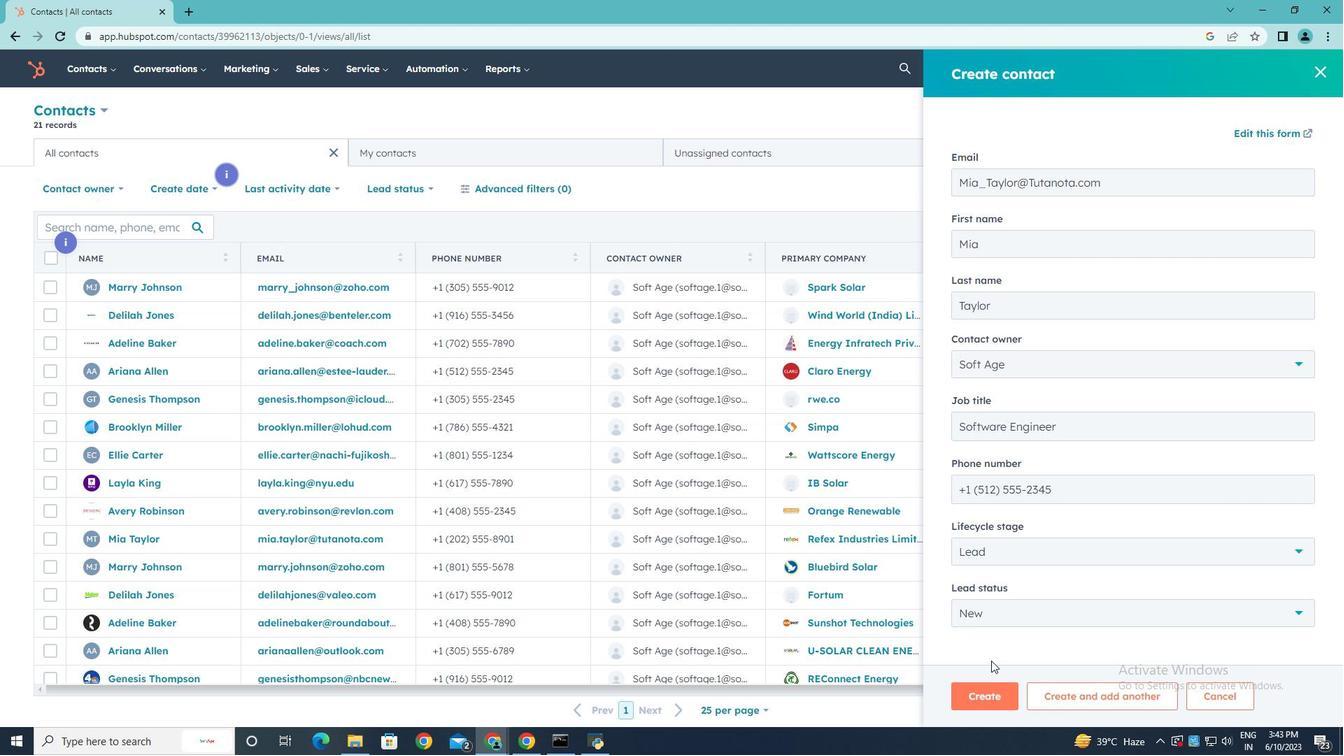 
Action: Mouse moved to (989, 693)
Screenshot: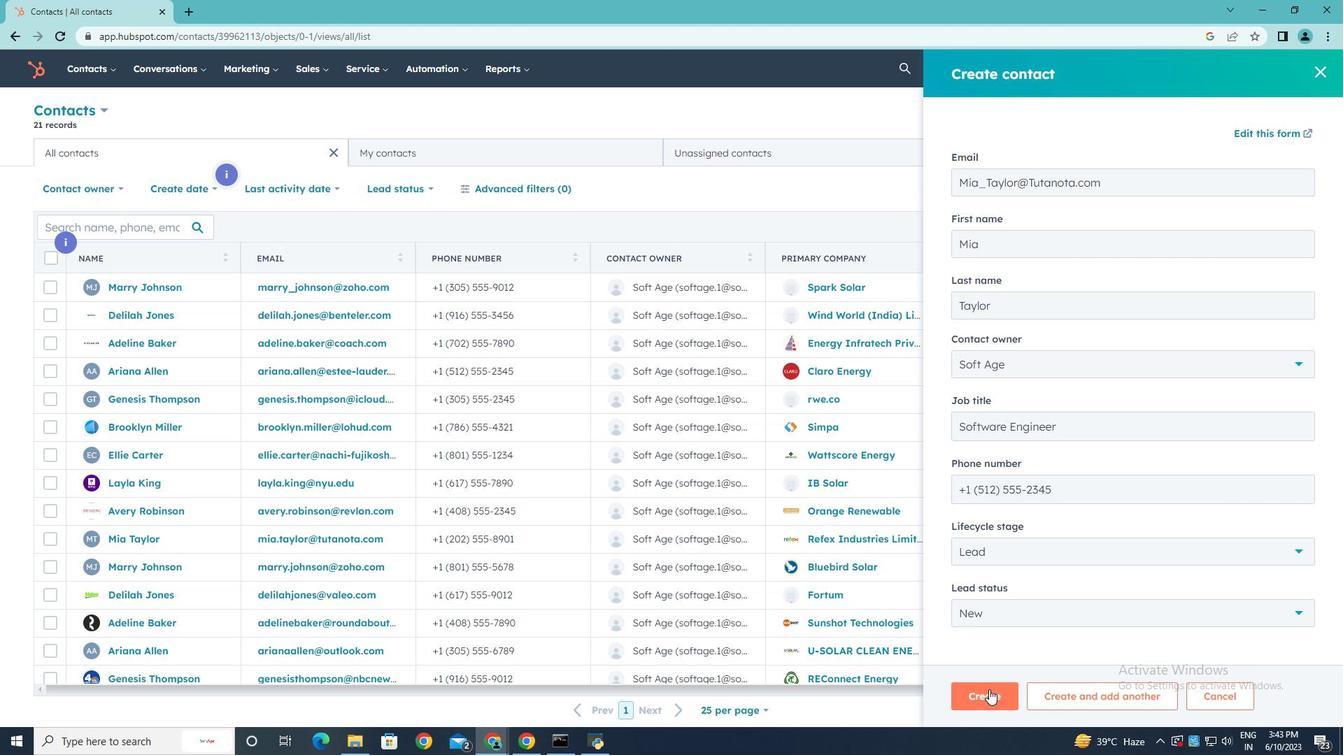 
Action: Mouse pressed left at (989, 693)
Screenshot: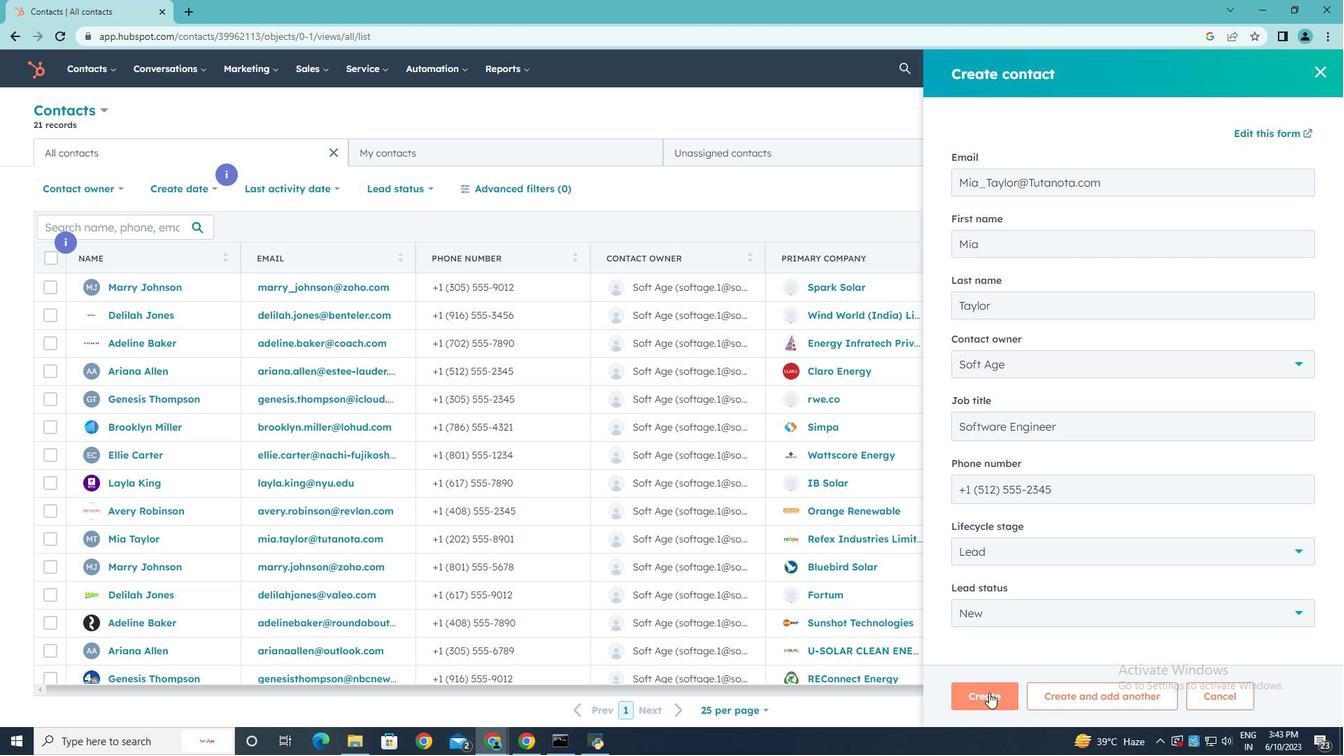 
Action: Mouse moved to (940, 448)
Screenshot: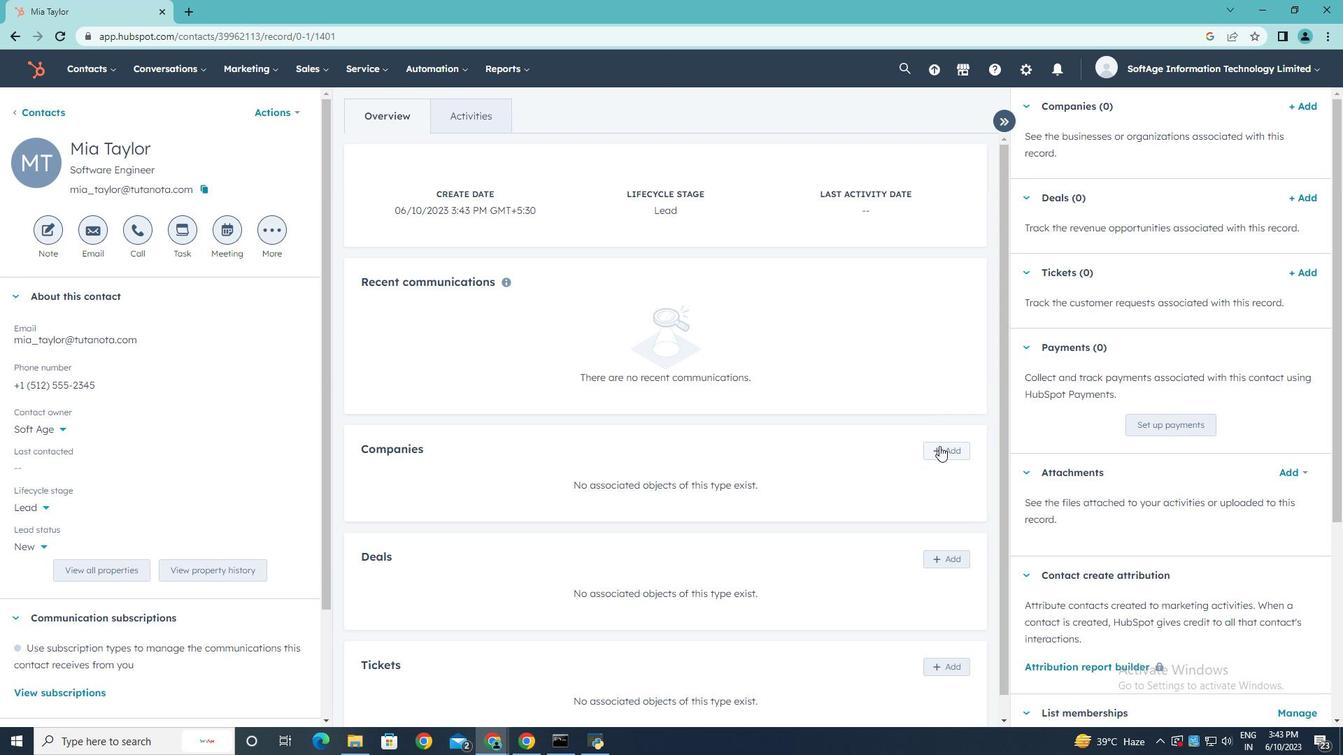 
Action: Mouse pressed left at (940, 448)
Screenshot: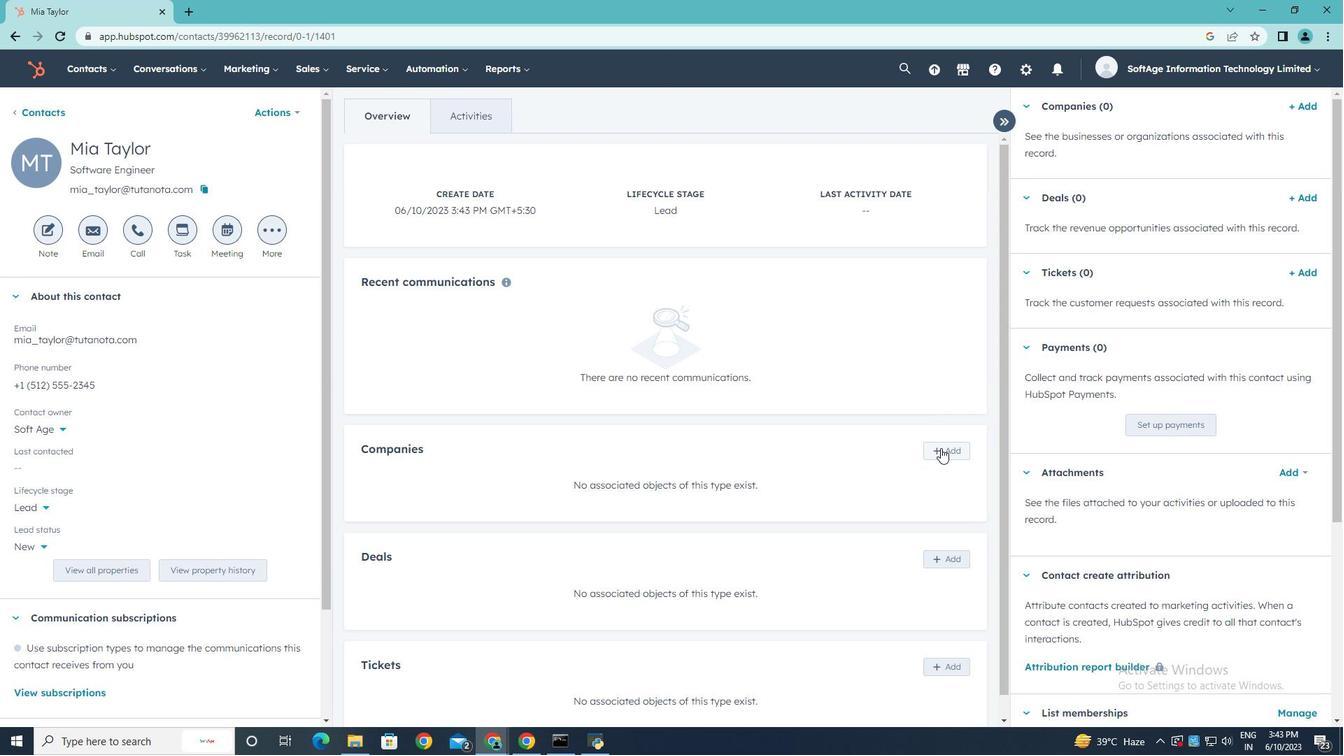 
Action: Mouse moved to (1031, 148)
Screenshot: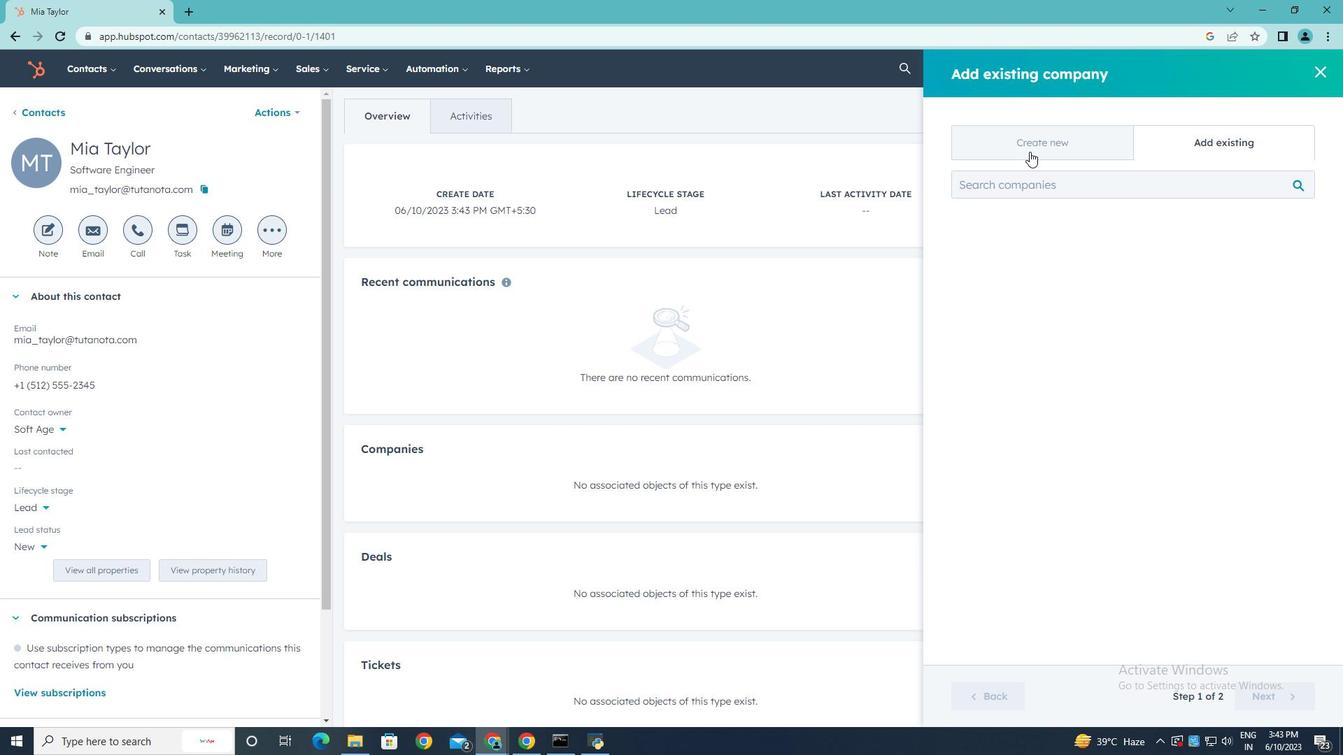 
Action: Mouse pressed left at (1031, 148)
Screenshot: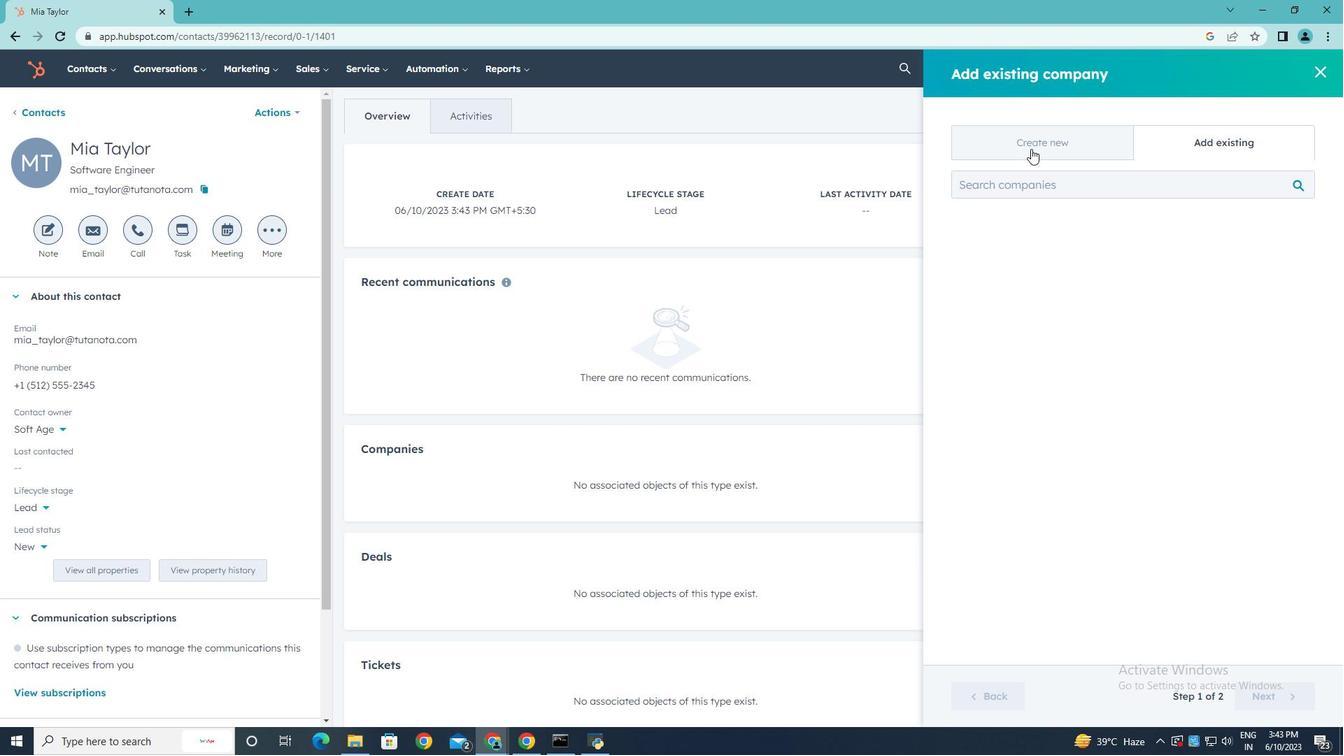 
Action: Mouse moved to (1007, 231)
Screenshot: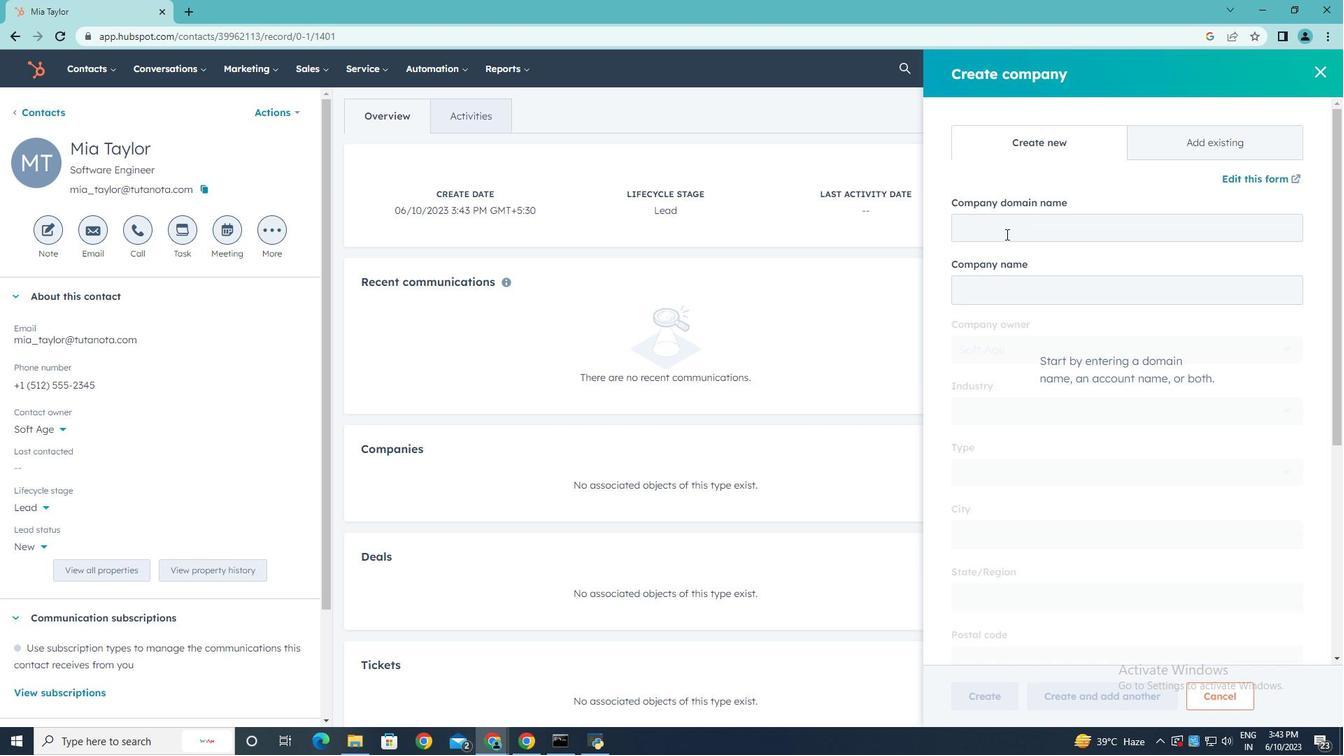 
Action: Mouse pressed left at (1007, 231)
Screenshot: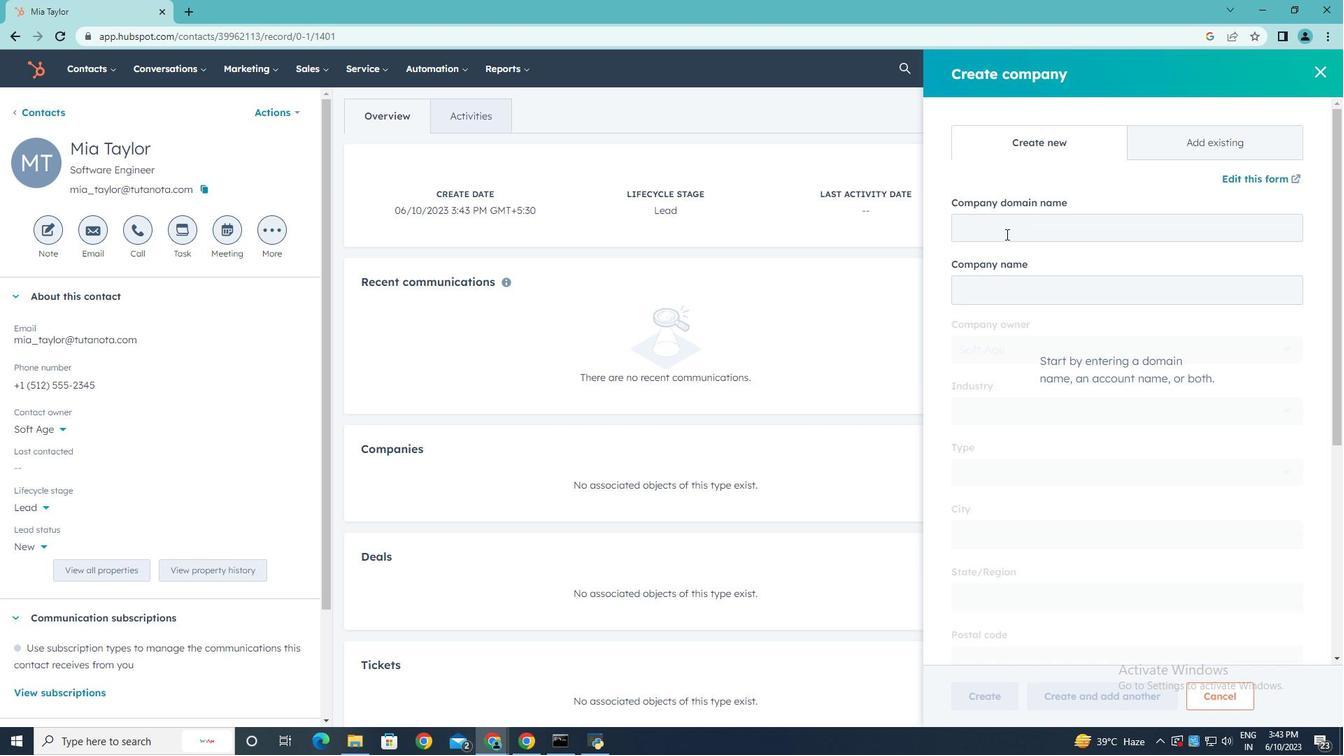 
Action: Key pressed www.abellon.com
Screenshot: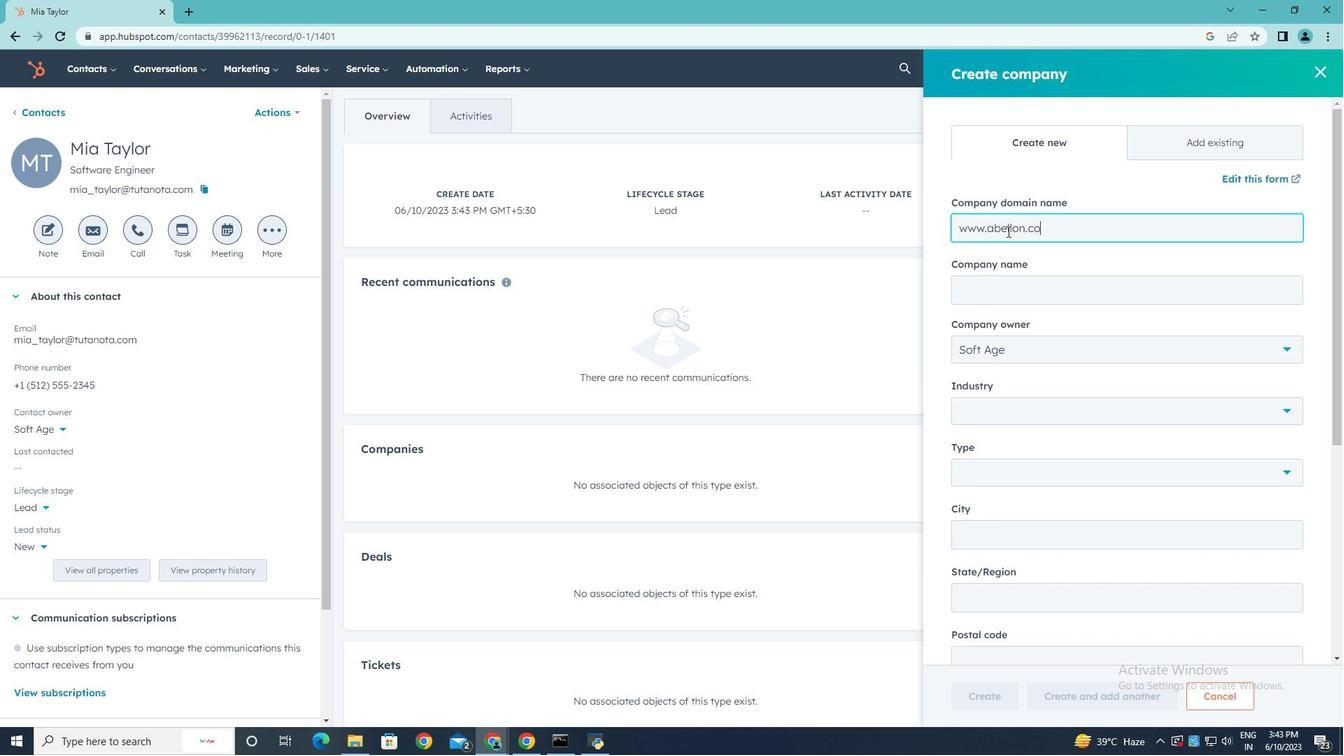 
Action: Mouse moved to (1280, 470)
Screenshot: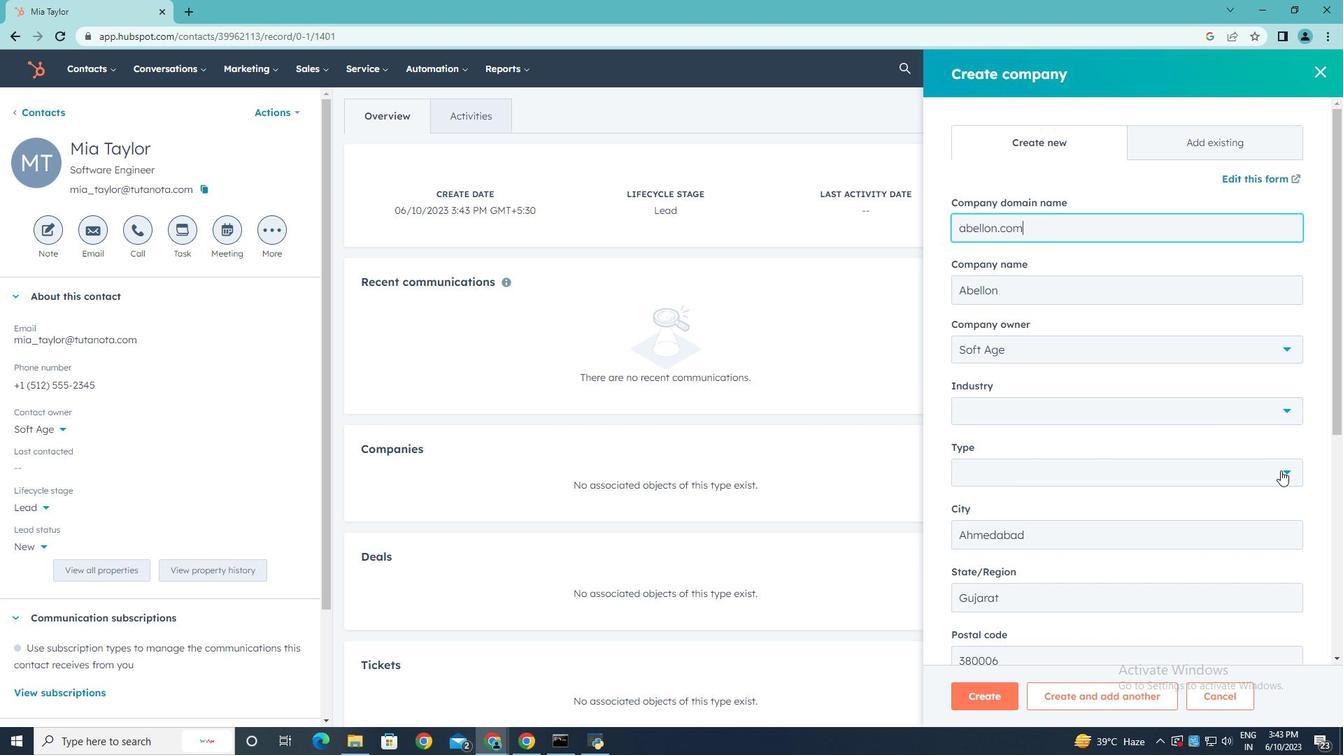 
Action: Mouse pressed left at (1280, 470)
Screenshot: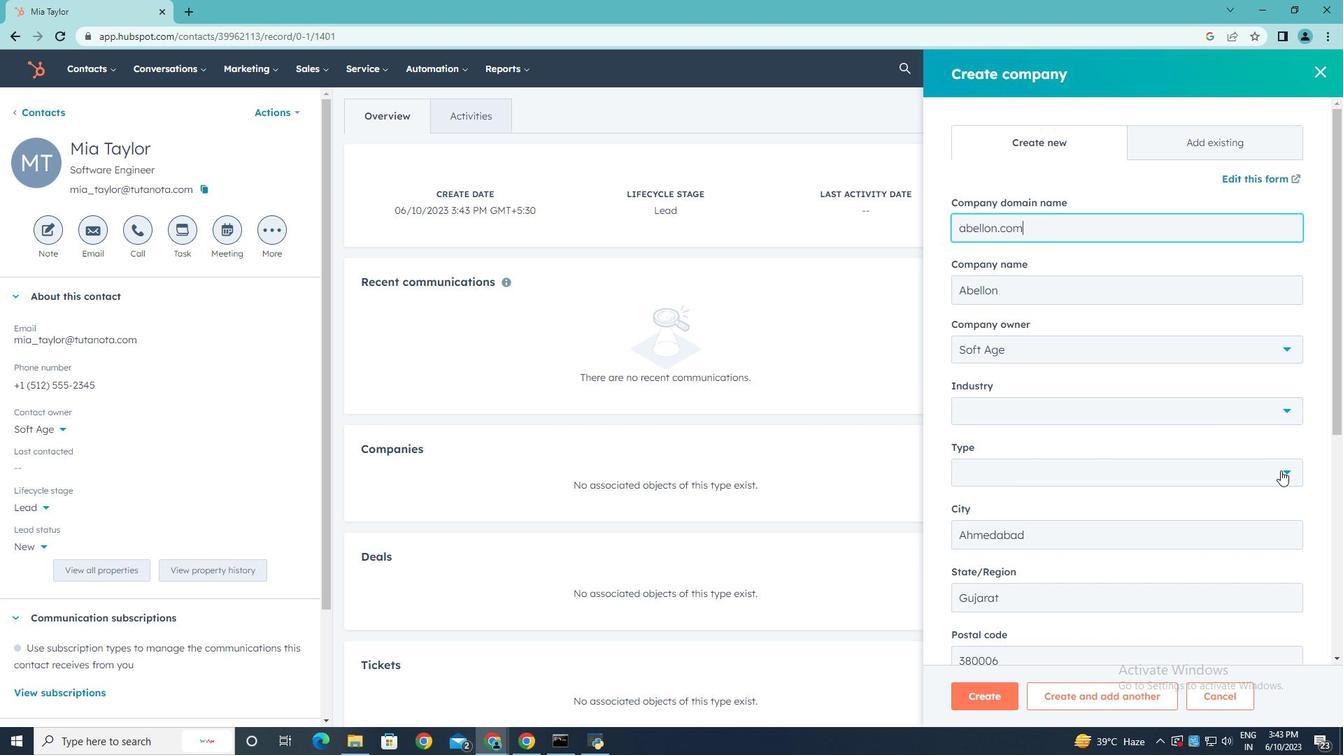 
Action: Mouse moved to (1019, 543)
Screenshot: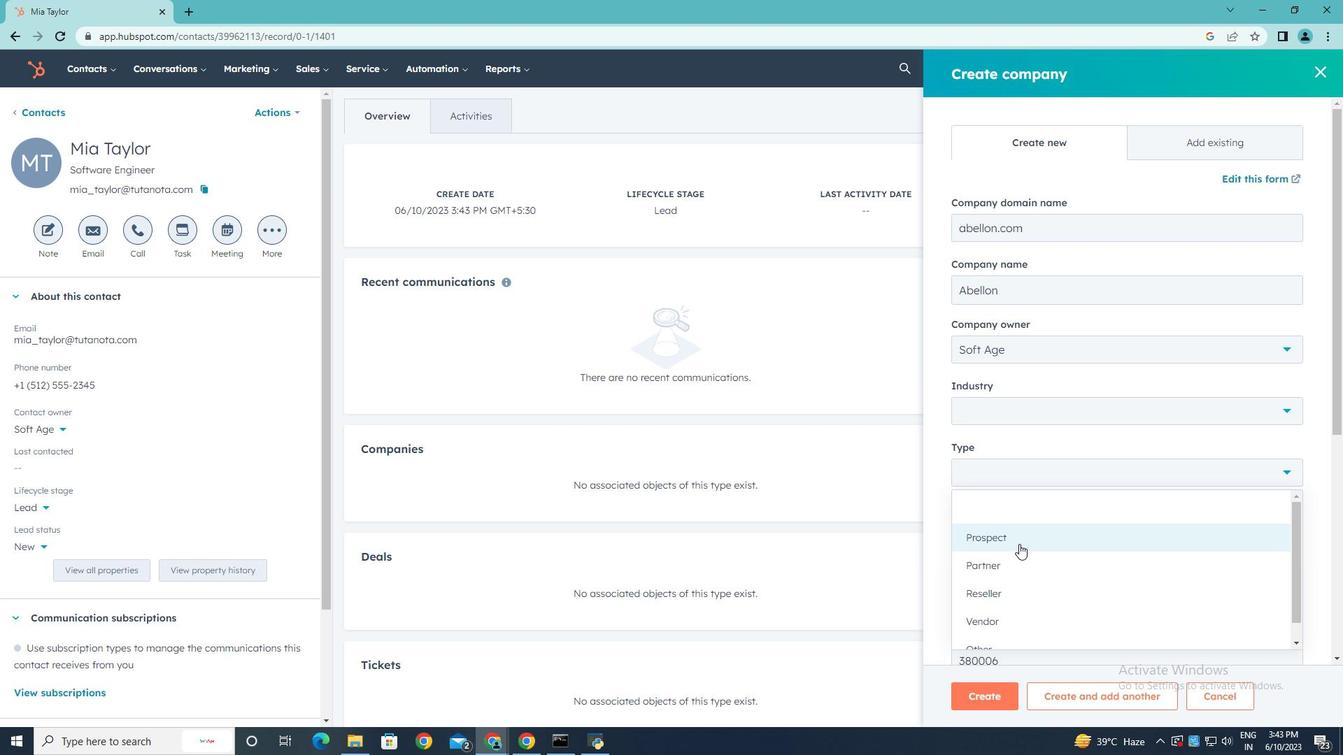 
Action: Mouse pressed left at (1019, 543)
Screenshot: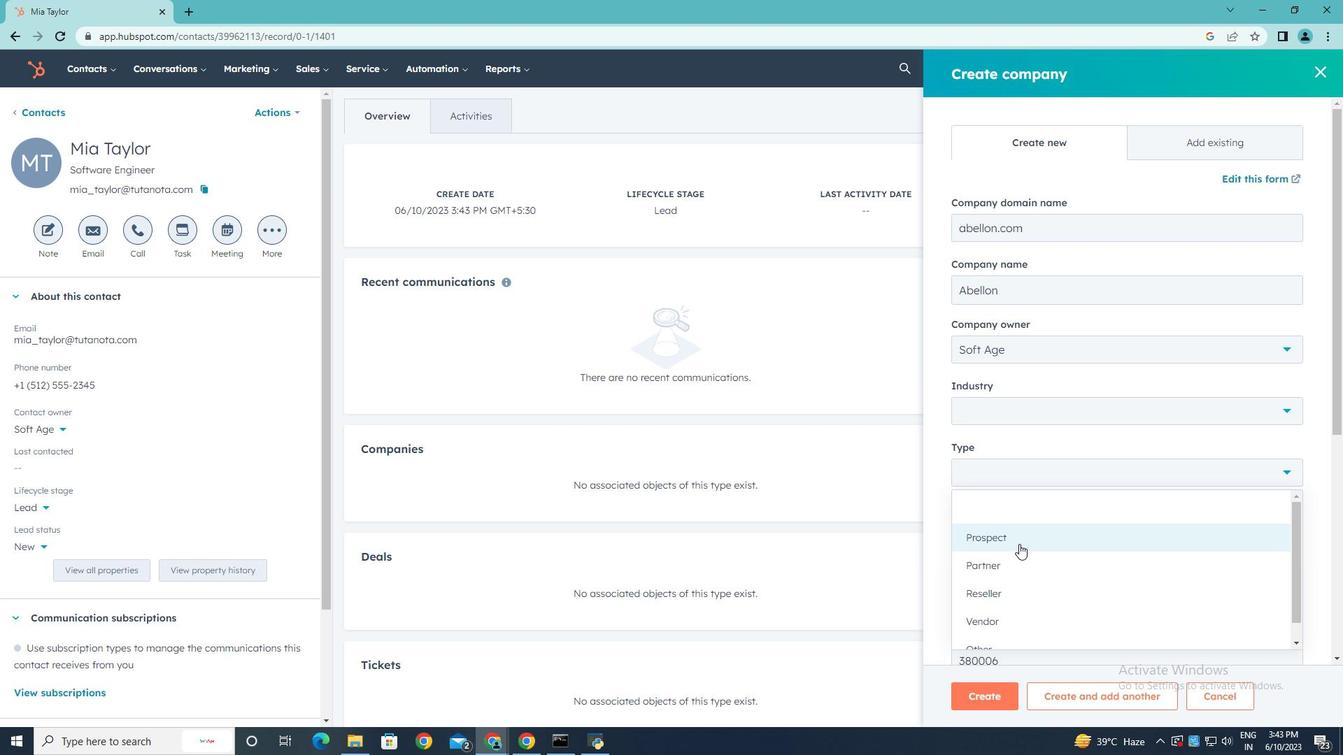 
Action: Mouse moved to (1057, 525)
Screenshot: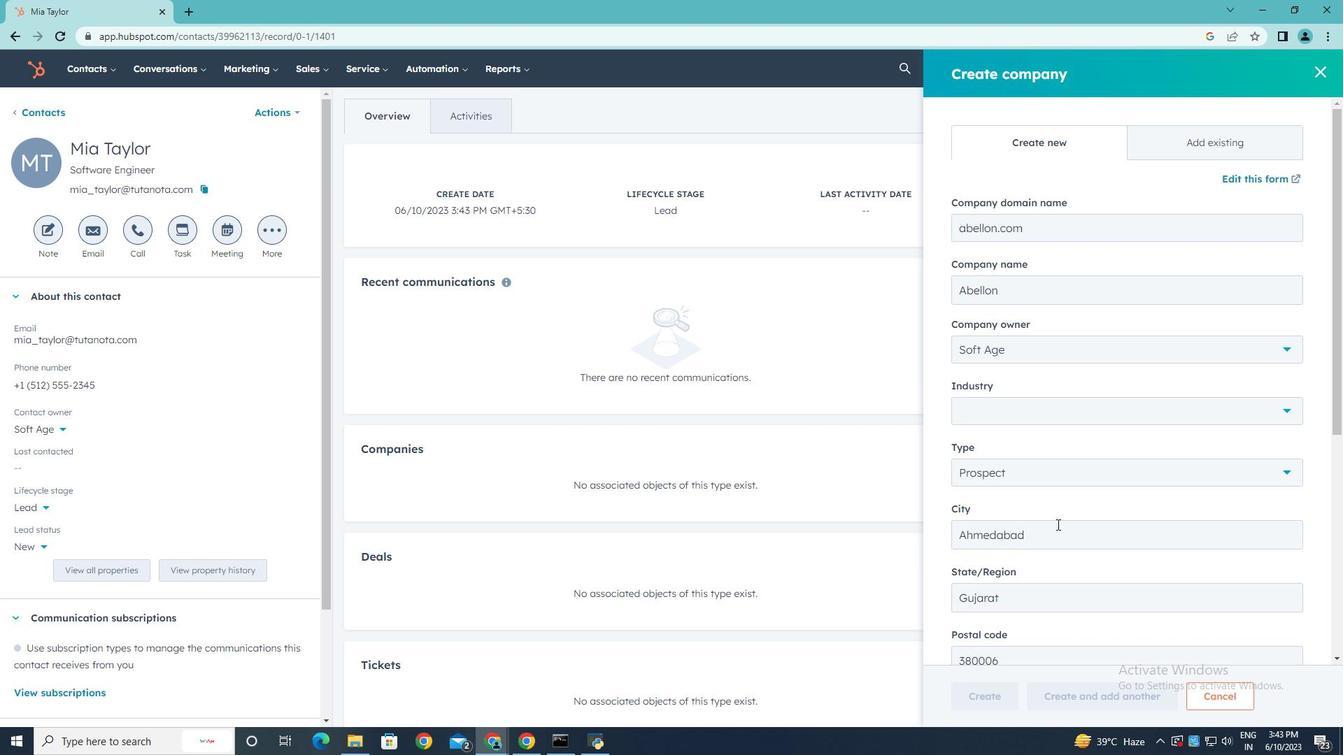
Action: Mouse scrolled (1057, 524) with delta (0, 0)
Screenshot: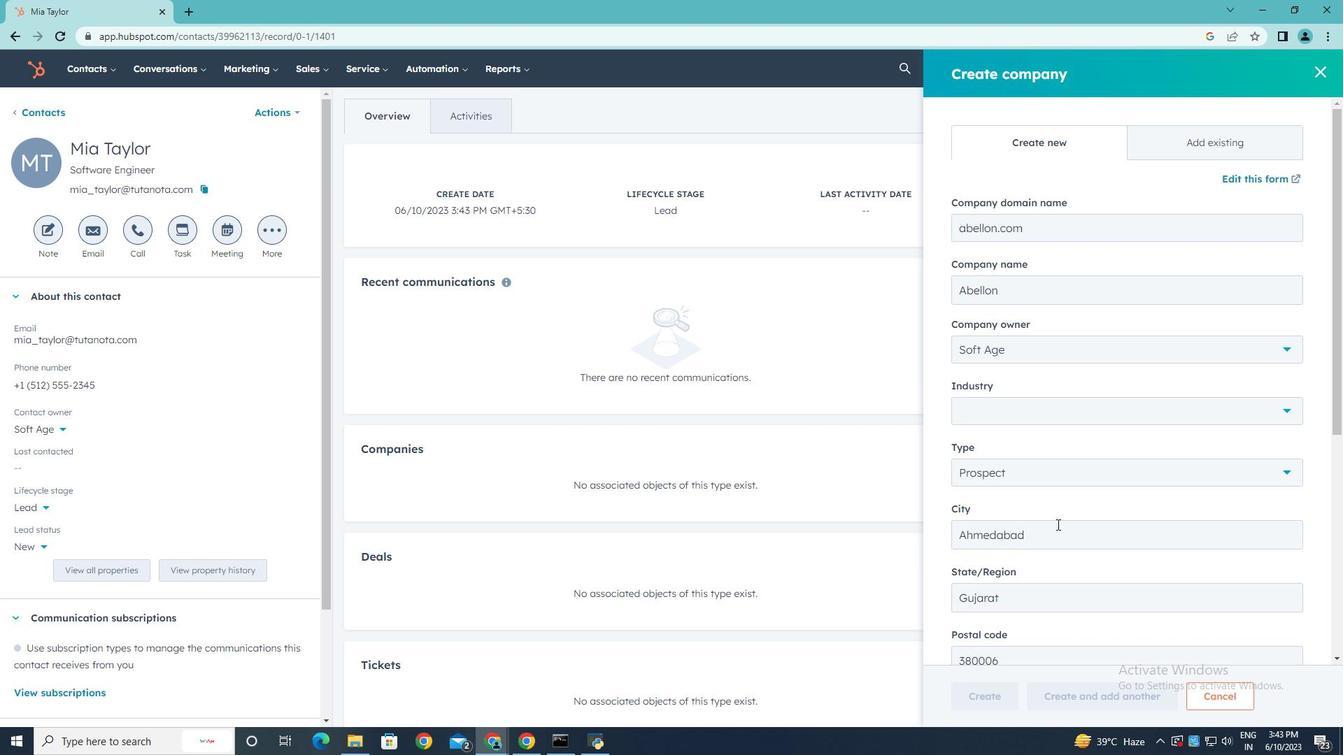 
Action: Mouse moved to (1057, 525)
Screenshot: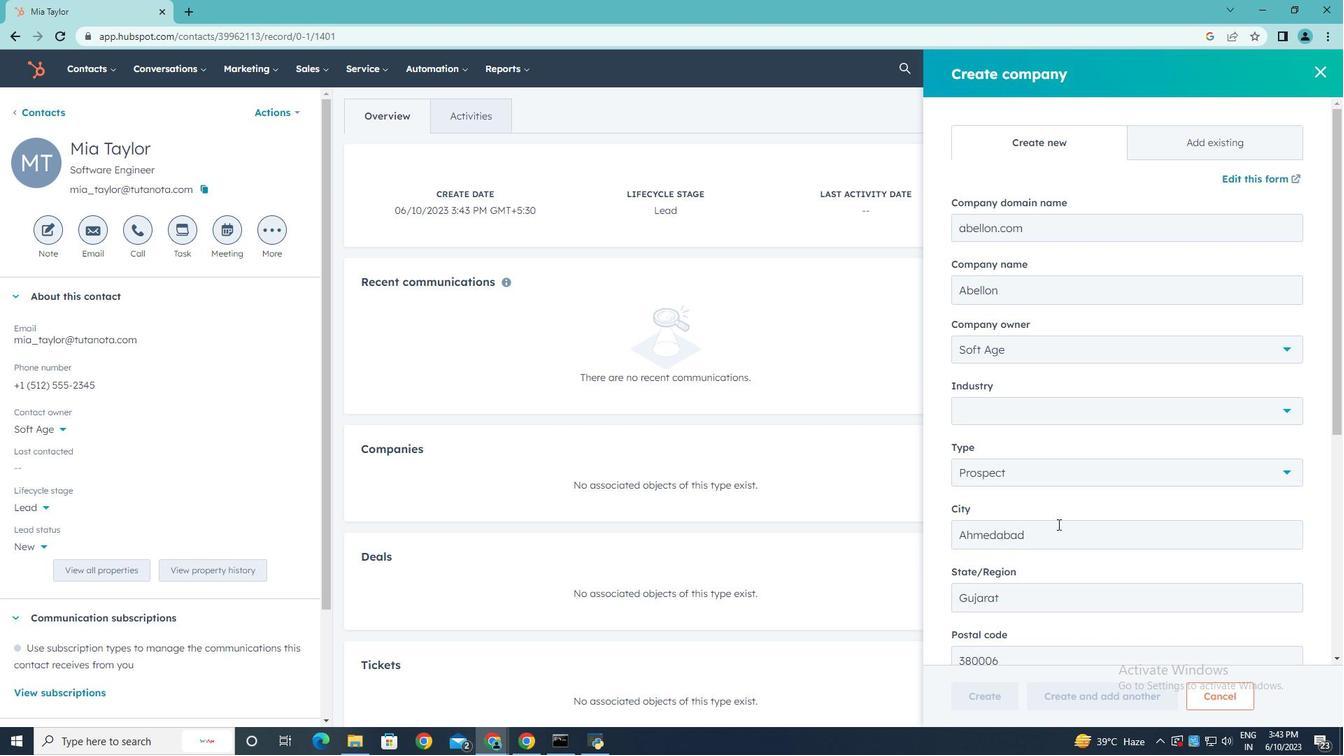
Action: Mouse scrolled (1057, 524) with delta (0, 0)
Screenshot: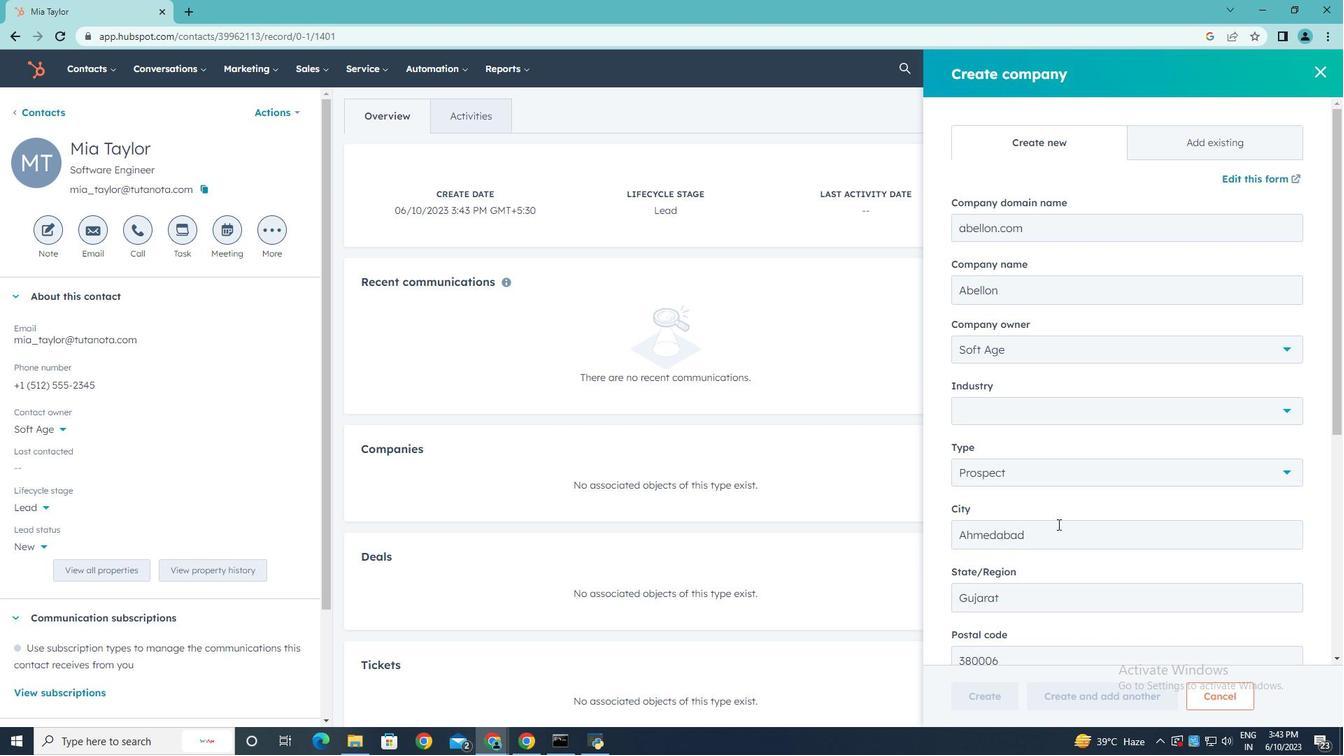 
Action: Mouse scrolled (1057, 524) with delta (0, 0)
Screenshot: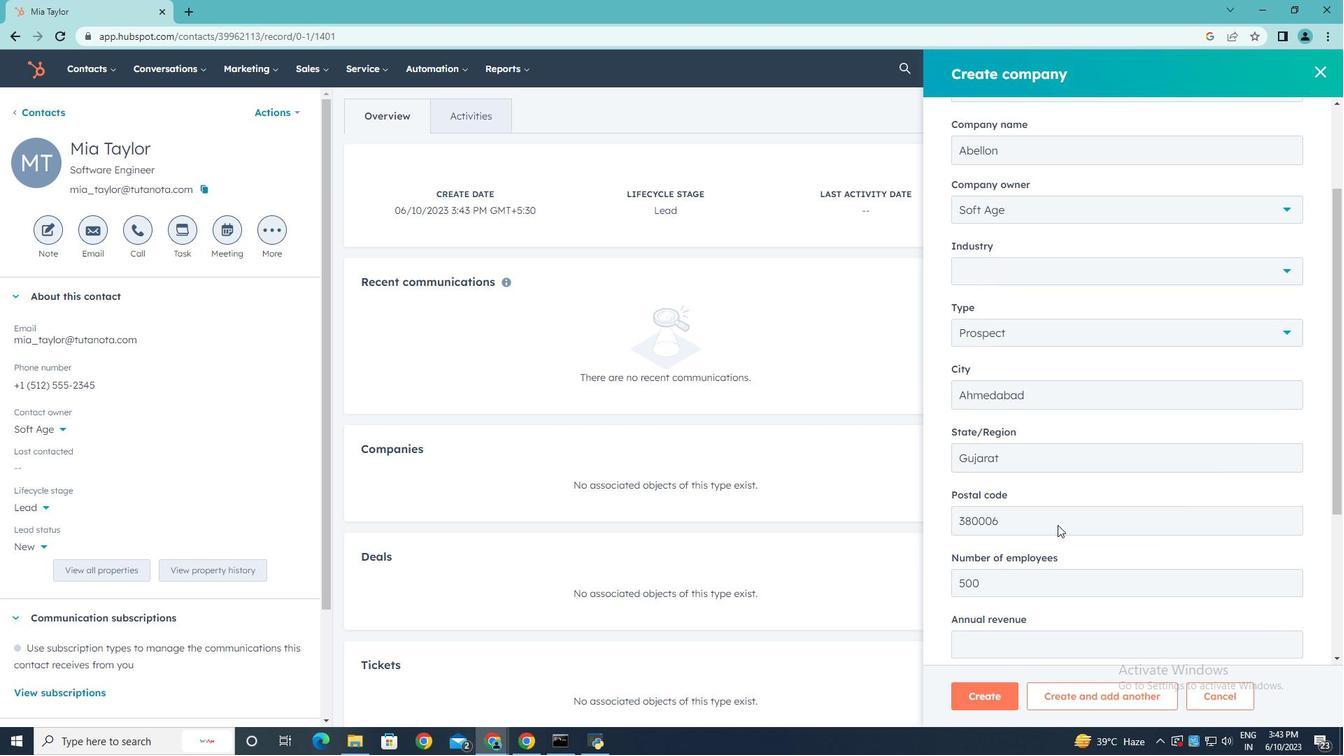 
Action: Mouse scrolled (1057, 524) with delta (0, 0)
Screenshot: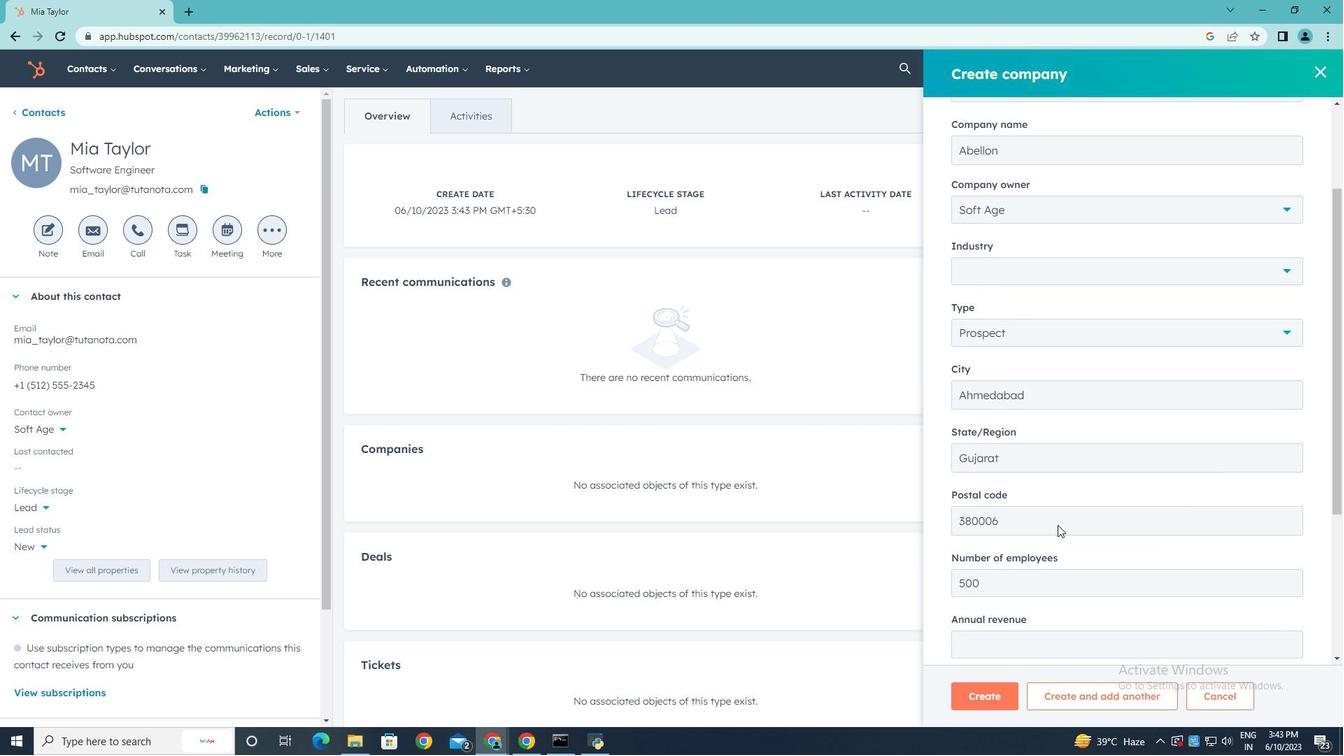 
Action: Mouse scrolled (1057, 524) with delta (0, 0)
Screenshot: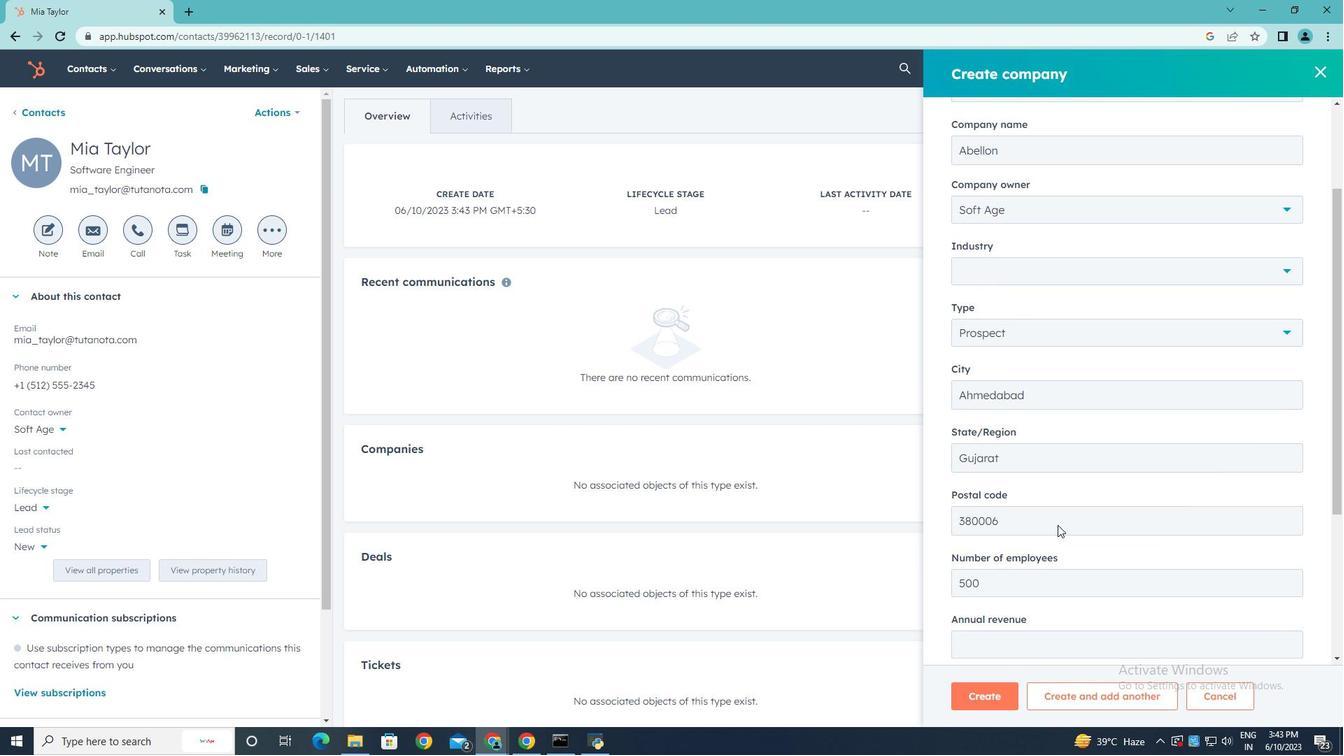 
Action: Mouse scrolled (1057, 524) with delta (0, 0)
Screenshot: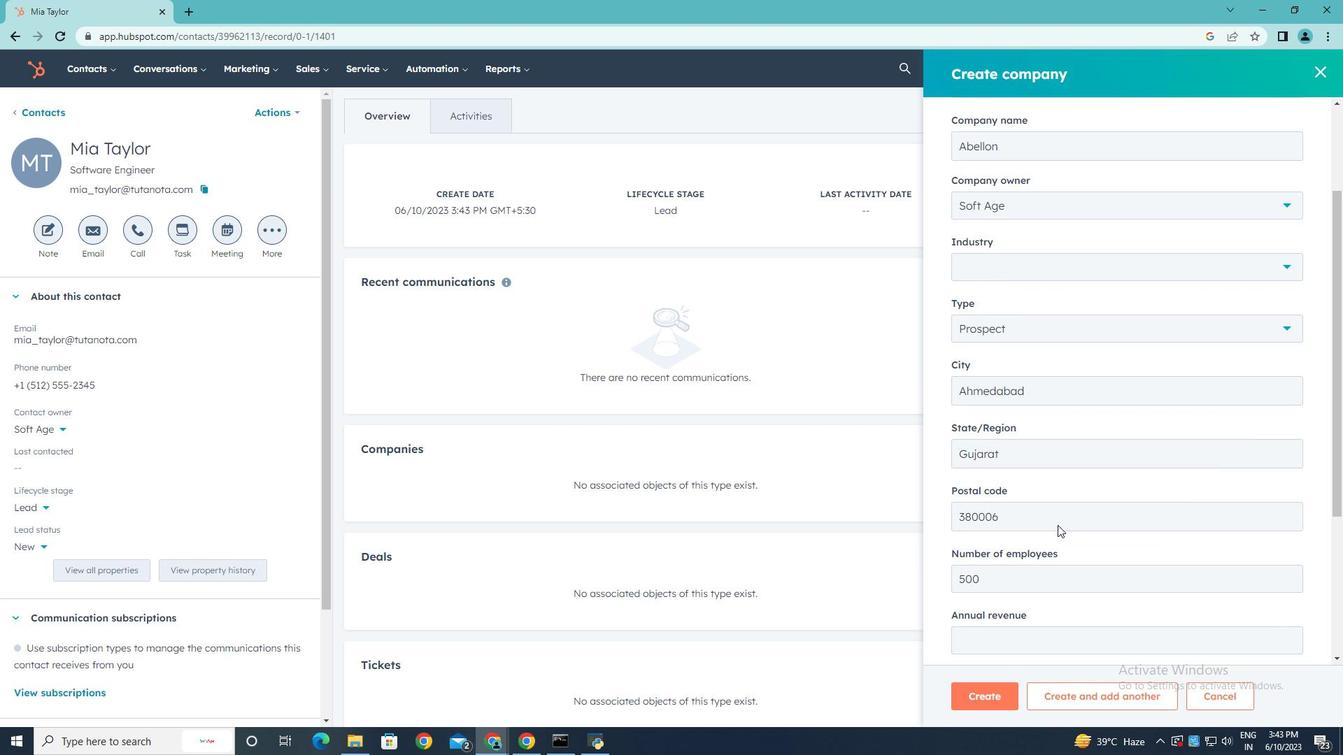 
Action: Mouse scrolled (1057, 524) with delta (0, 0)
Screenshot: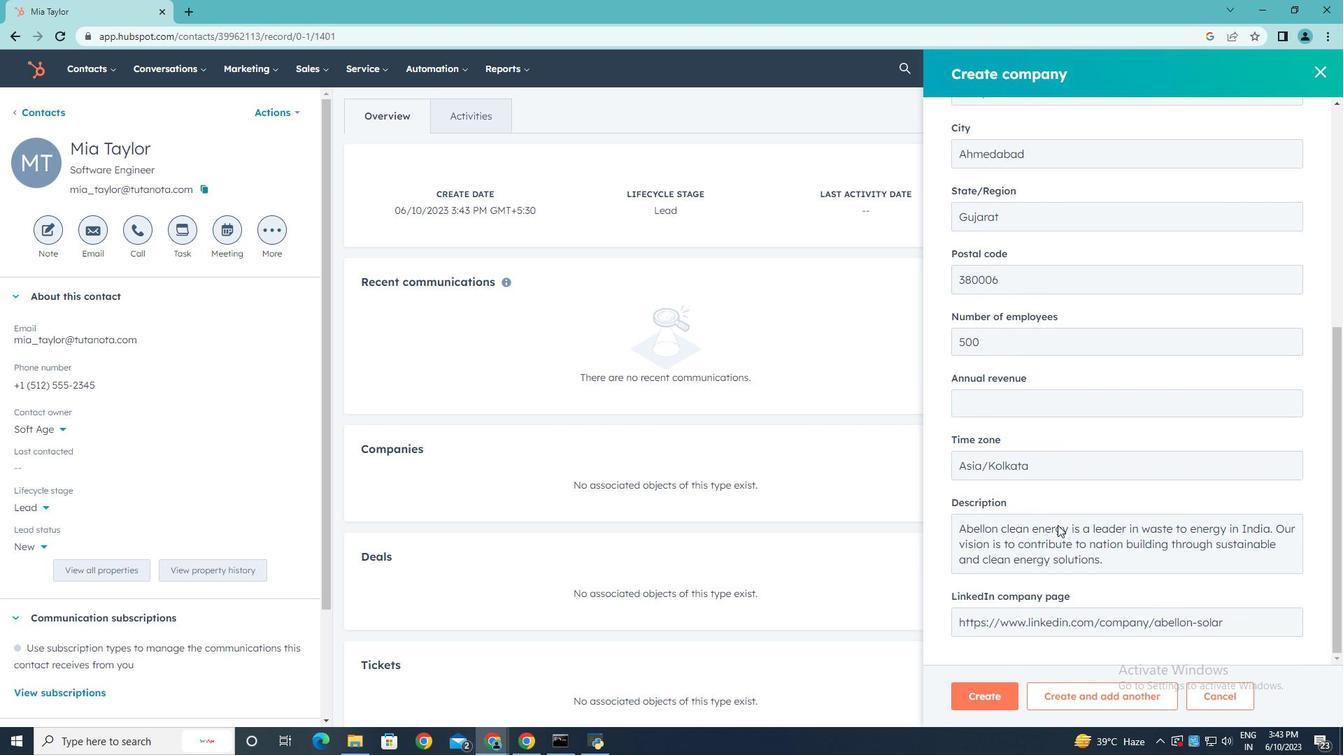 
Action: Mouse scrolled (1057, 524) with delta (0, 0)
Screenshot: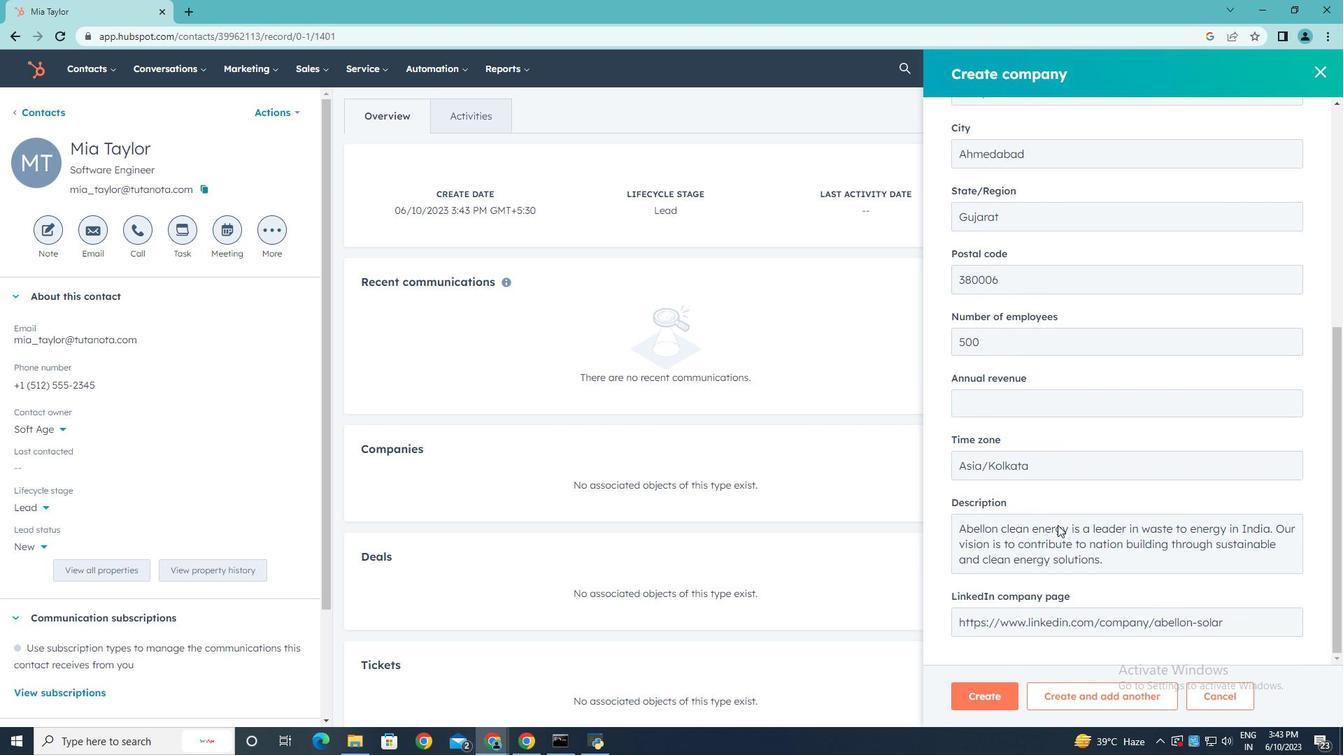 
Action: Mouse scrolled (1057, 524) with delta (0, 0)
Screenshot: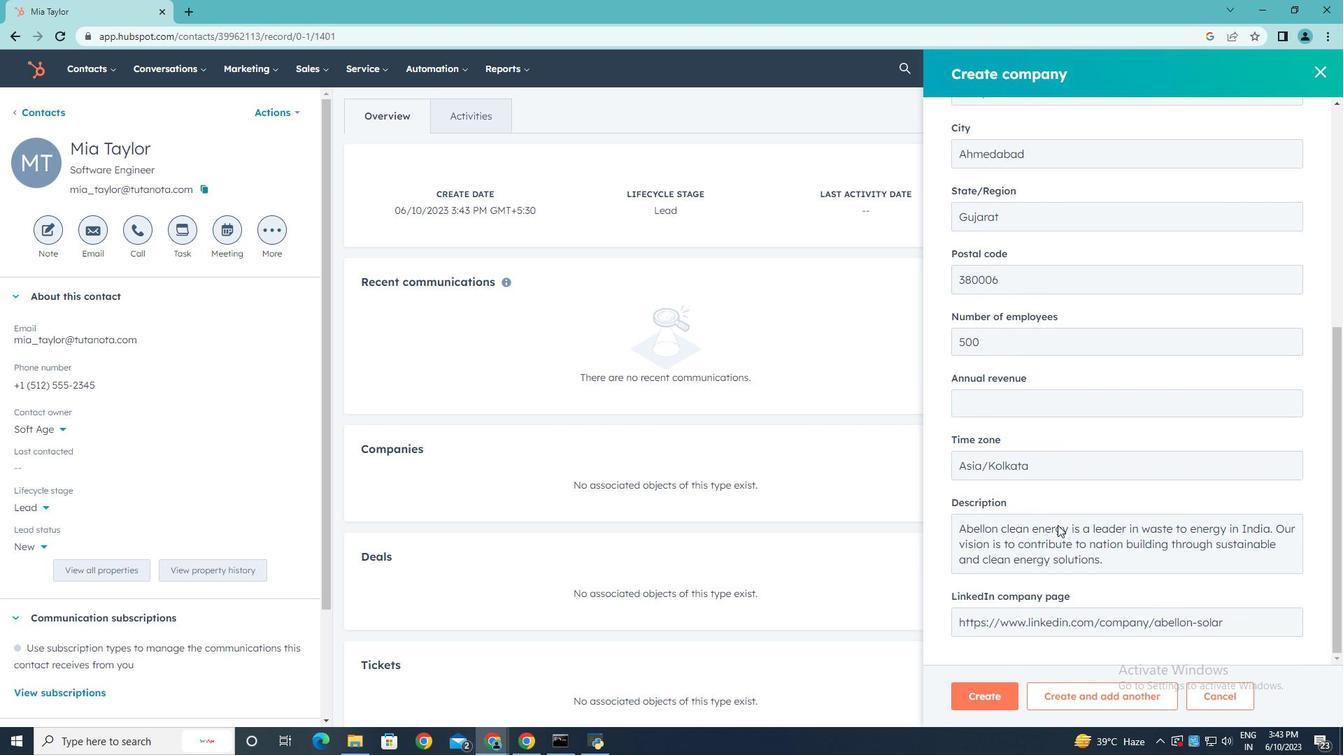 
Action: Mouse moved to (982, 691)
Screenshot: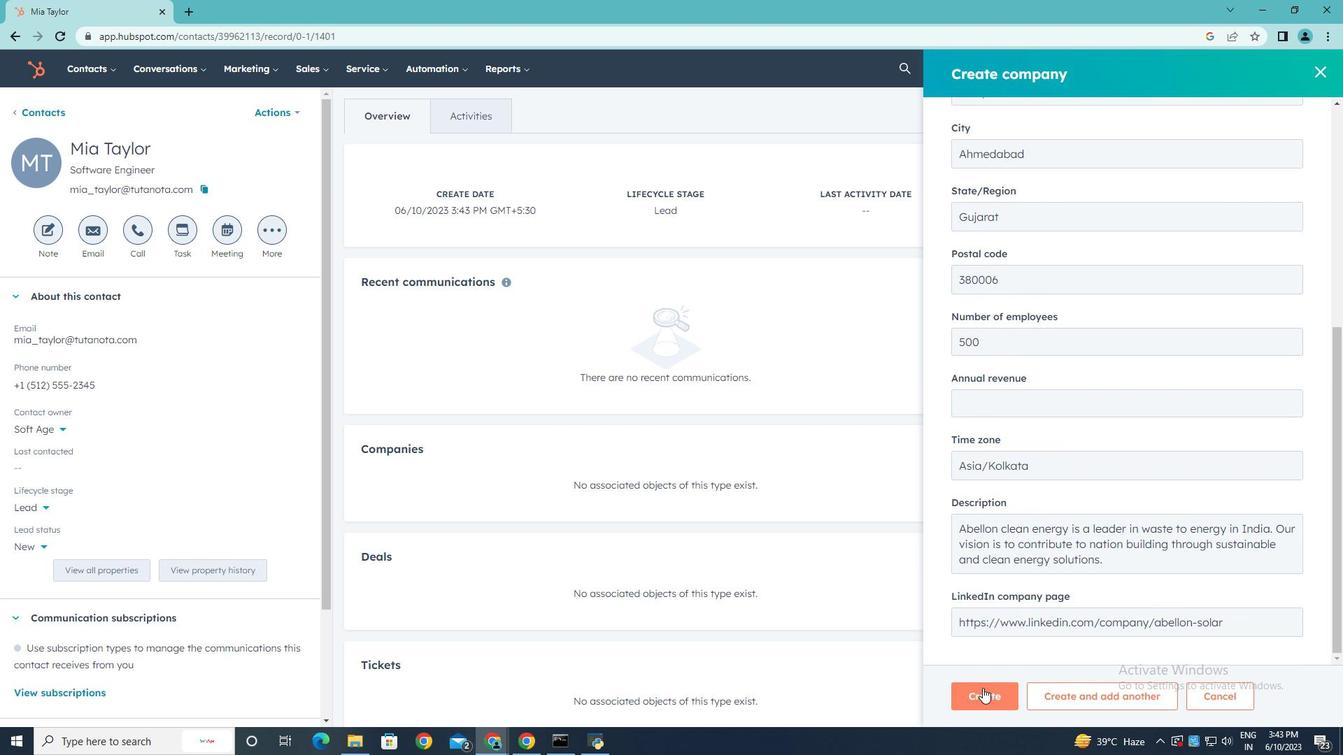 
Action: Mouse pressed left at (982, 691)
Screenshot: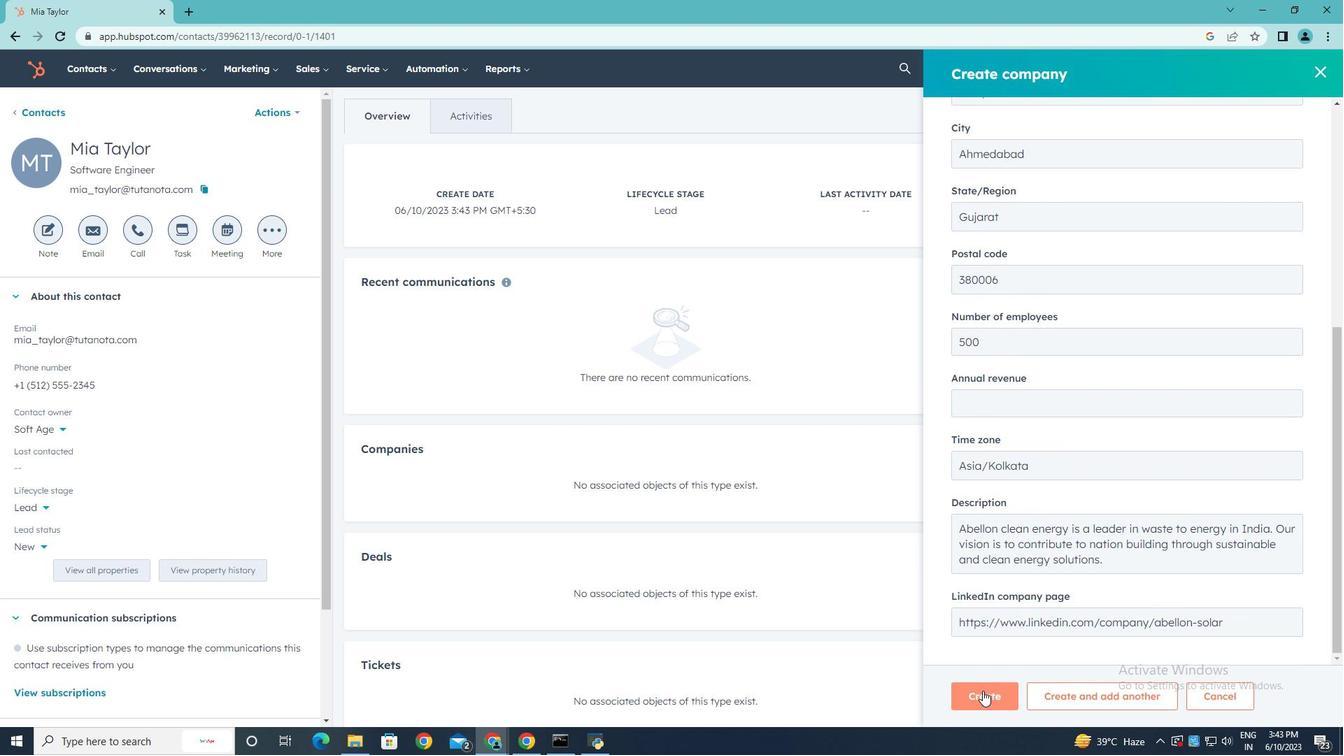 
Action: Mouse moved to (772, 481)
Screenshot: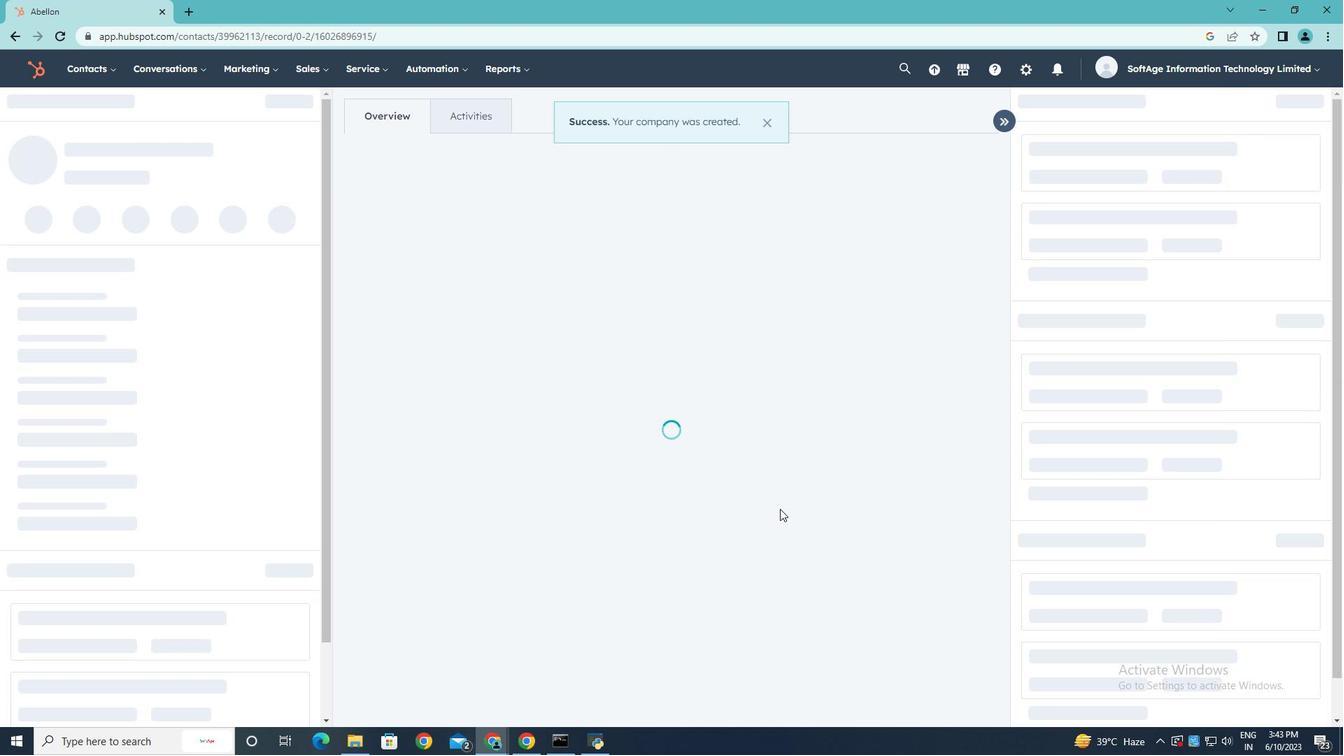 
